 Task: Find connections with filter location Rosny-sous-Bois with filter topic #blockchainwith filter profile language German with filter current company IIFL (India Infoline Group) with filter school Sandip Institute of Technology, & Research Centre with filter industry Technology, Information and Media with filter service category Administrative with filter keywords title Media Relations Coordinator
Action: Mouse moved to (248, 228)
Screenshot: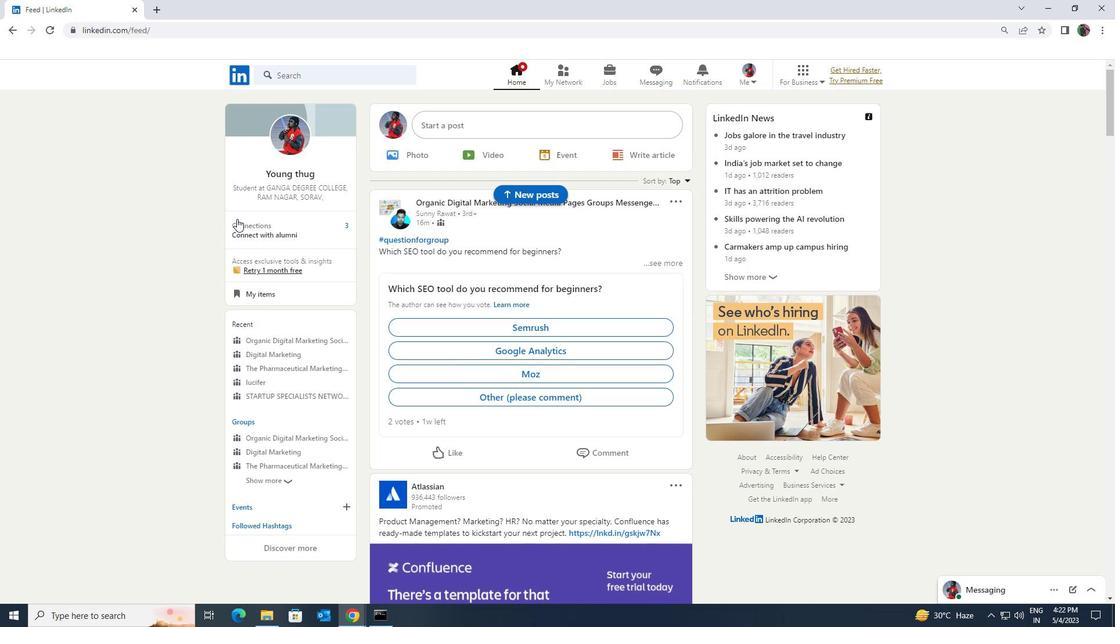 
Action: Mouse pressed left at (248, 228)
Screenshot: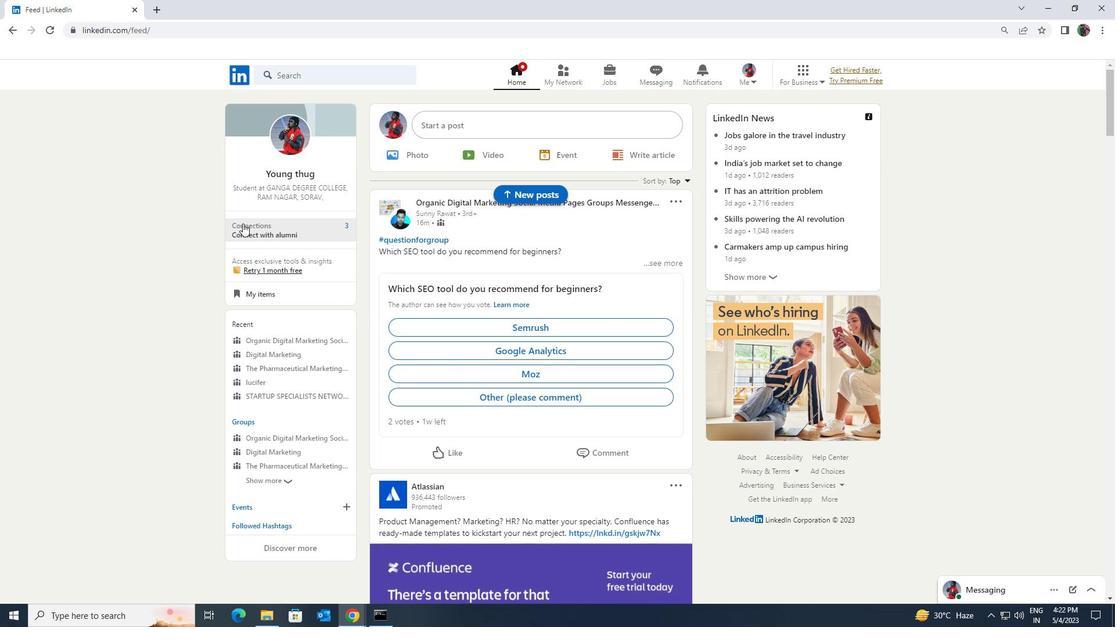 
Action: Mouse moved to (265, 133)
Screenshot: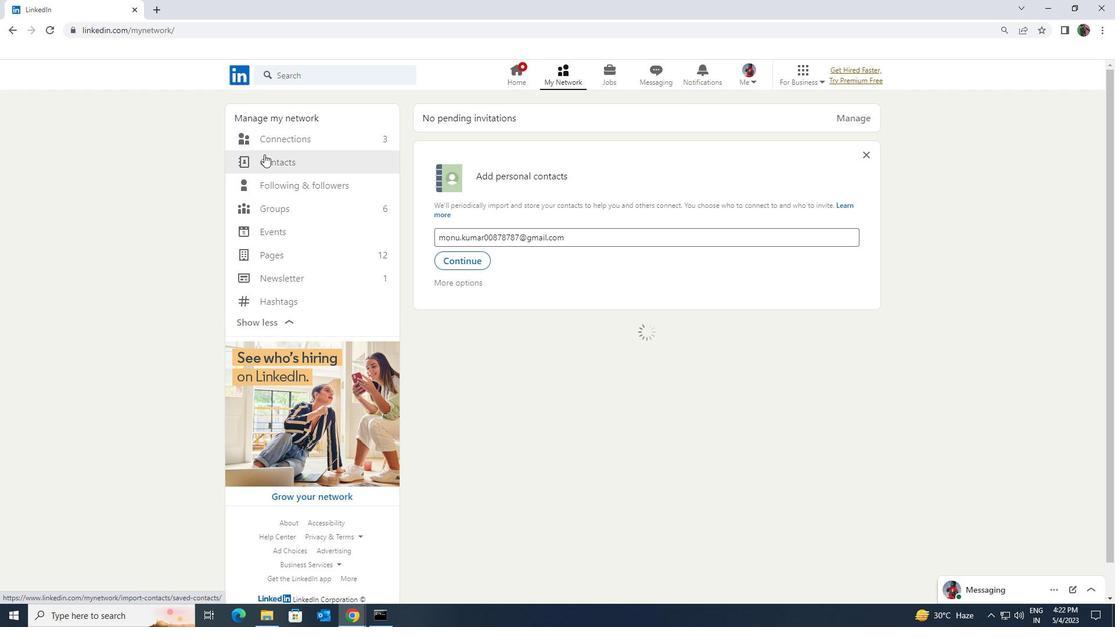 
Action: Mouse pressed left at (265, 133)
Screenshot: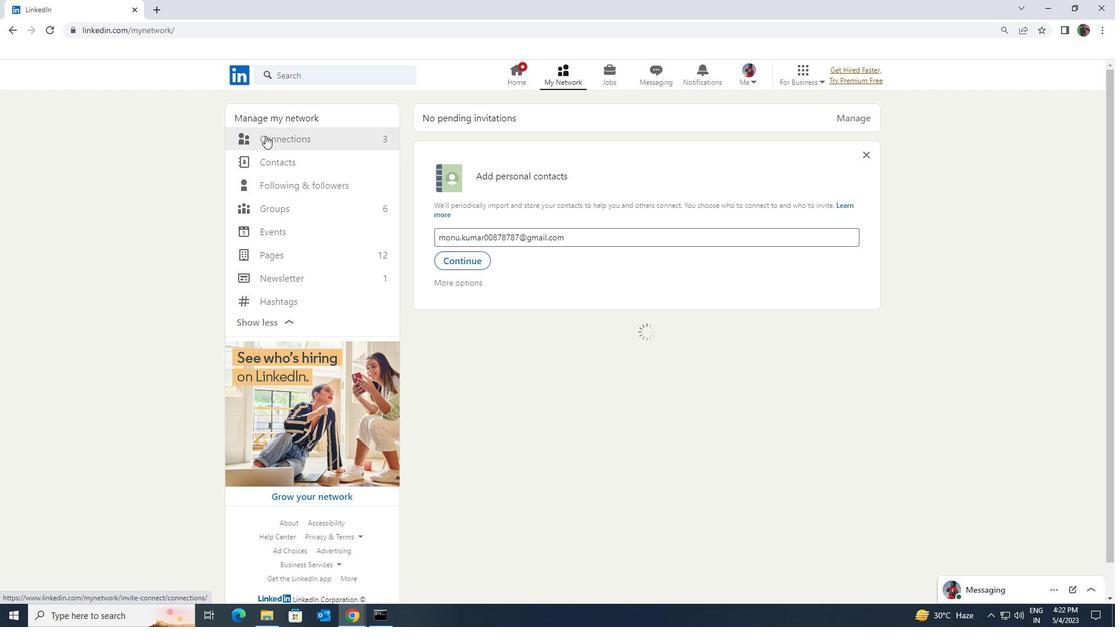 
Action: Mouse moved to (613, 143)
Screenshot: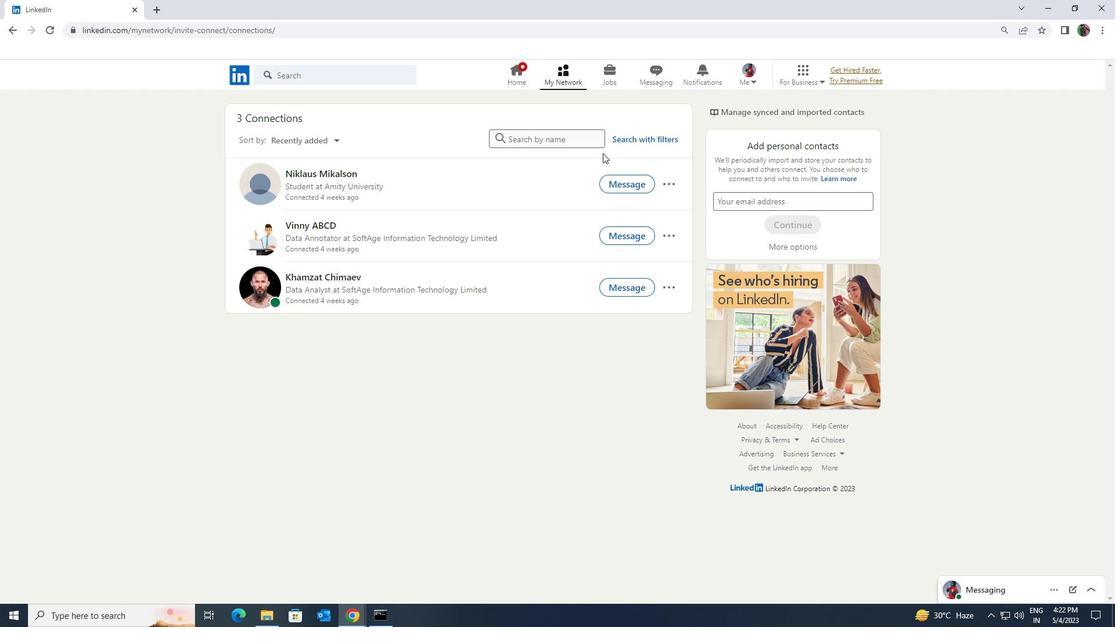 
Action: Mouse pressed left at (613, 143)
Screenshot: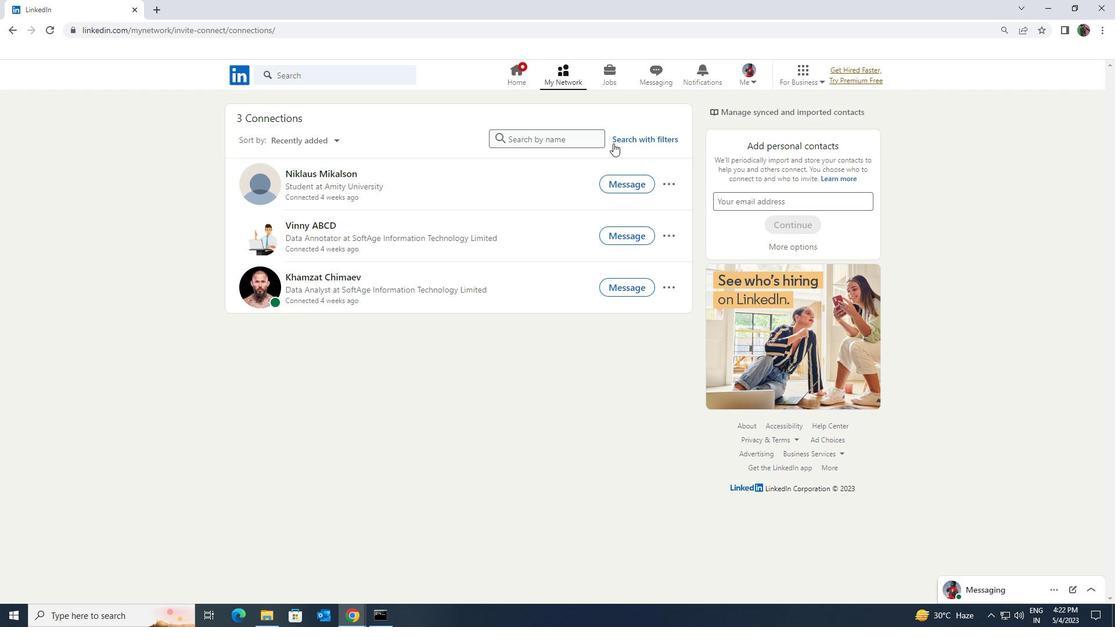 
Action: Mouse moved to (591, 109)
Screenshot: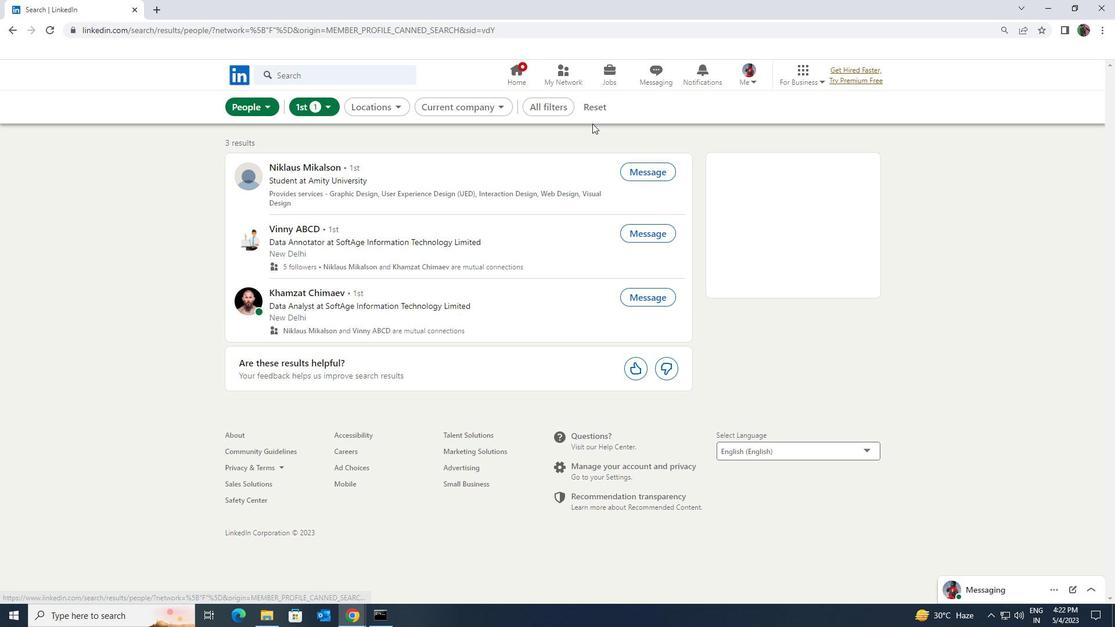 
Action: Mouse pressed left at (591, 109)
Screenshot: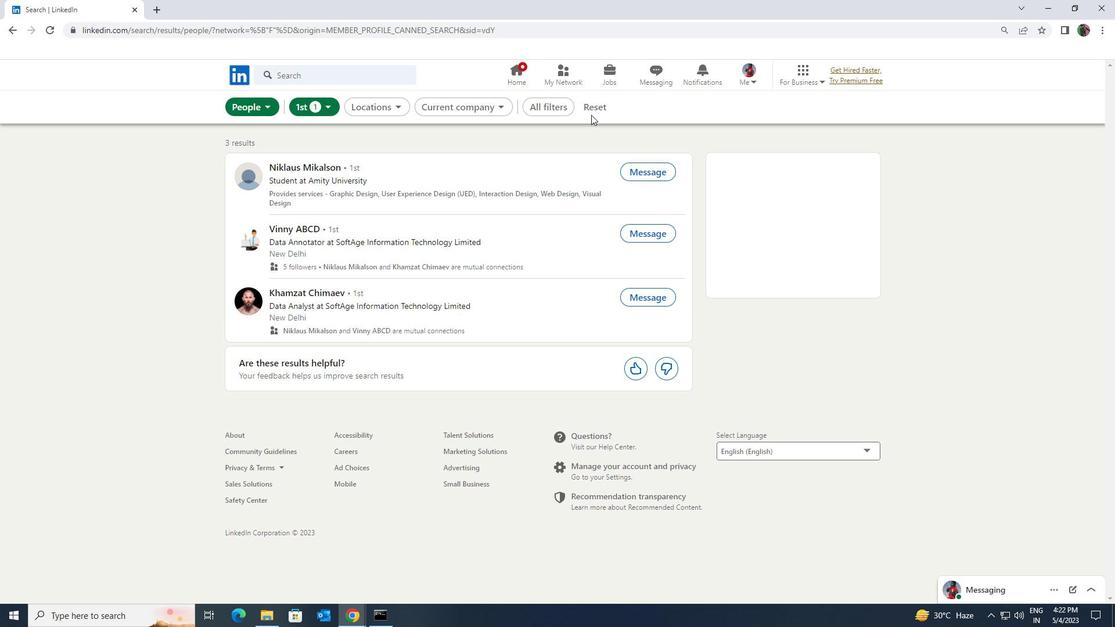 
Action: Mouse moved to (567, 105)
Screenshot: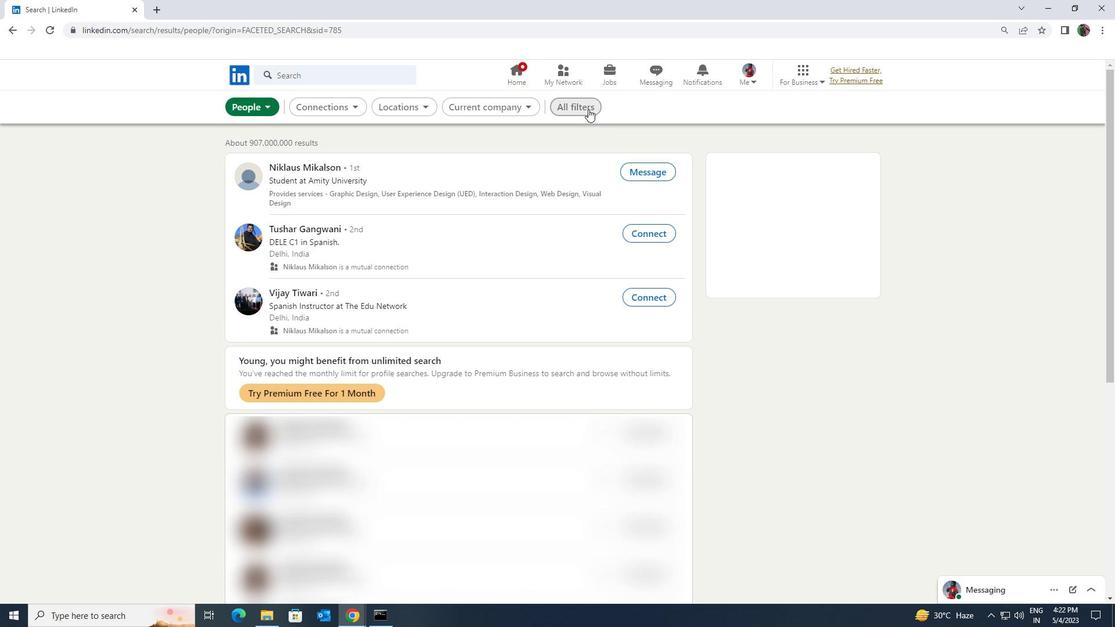 
Action: Mouse pressed left at (567, 105)
Screenshot: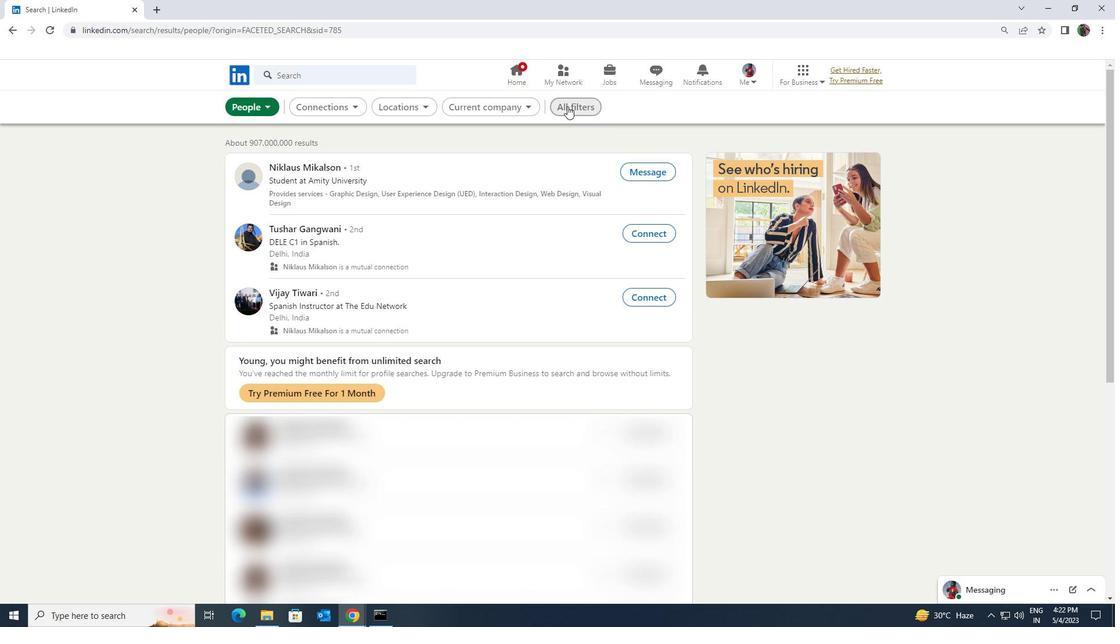 
Action: Mouse moved to (988, 466)
Screenshot: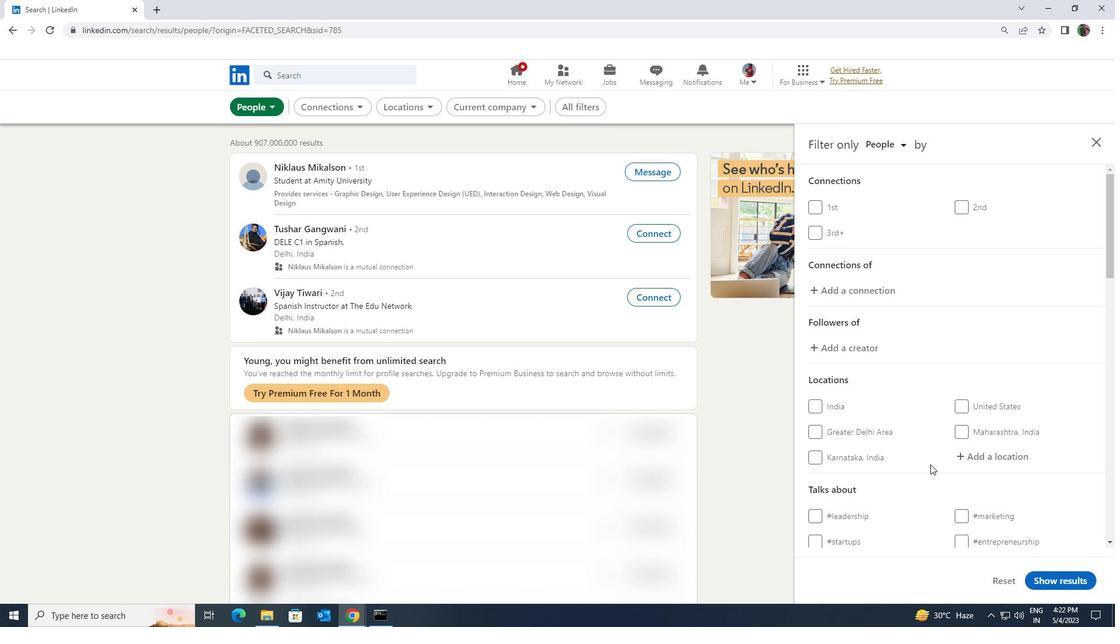 
Action: Mouse pressed left at (988, 466)
Screenshot: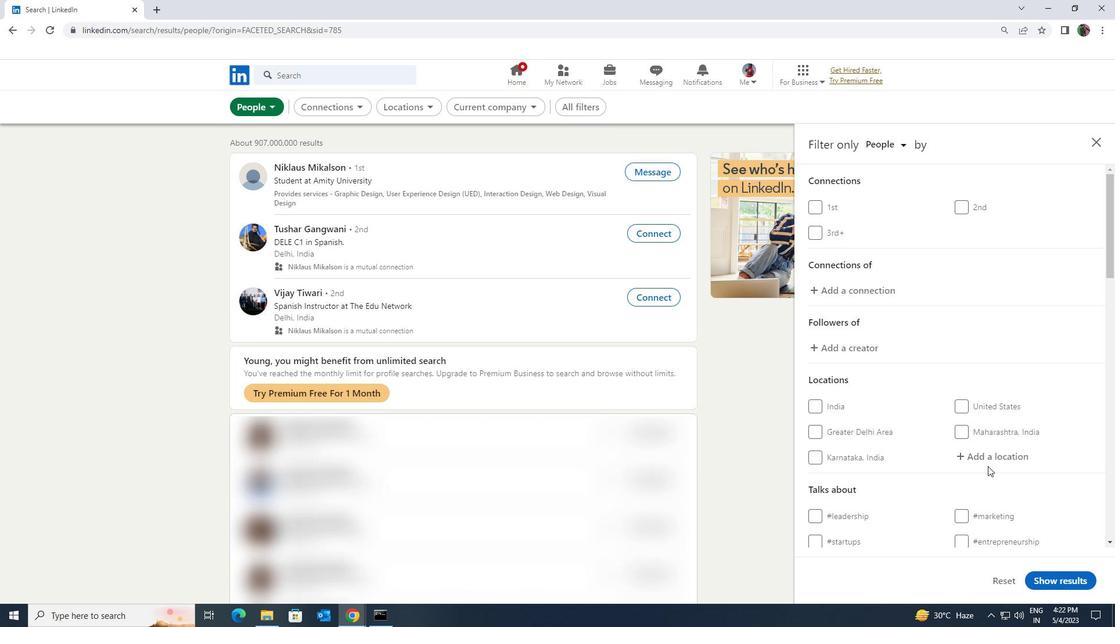 
Action: Mouse moved to (988, 455)
Screenshot: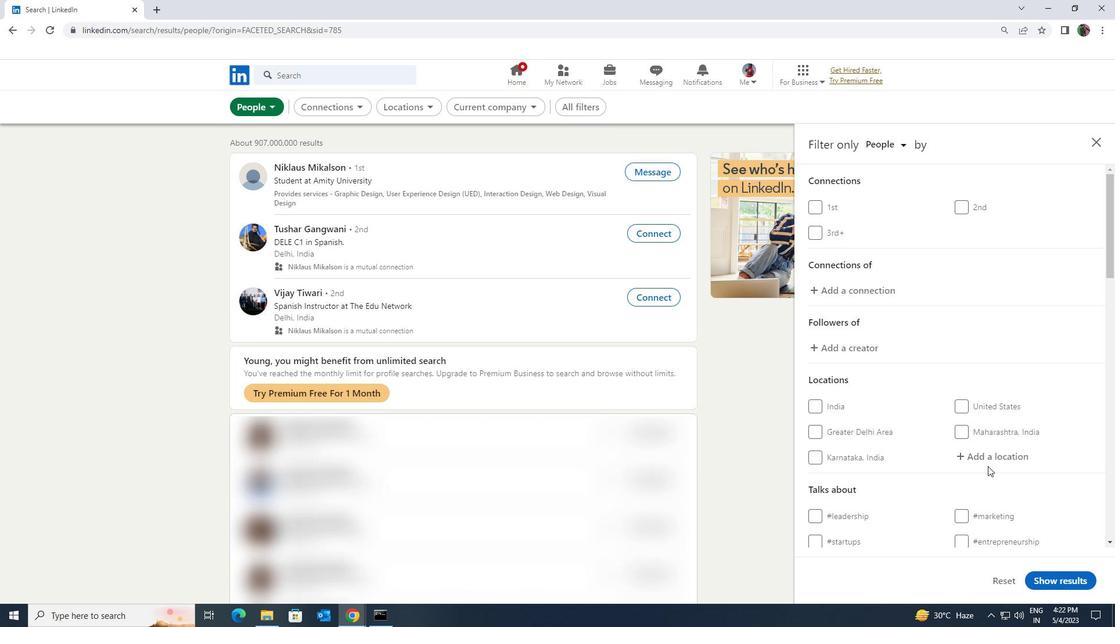 
Action: Mouse pressed left at (988, 455)
Screenshot: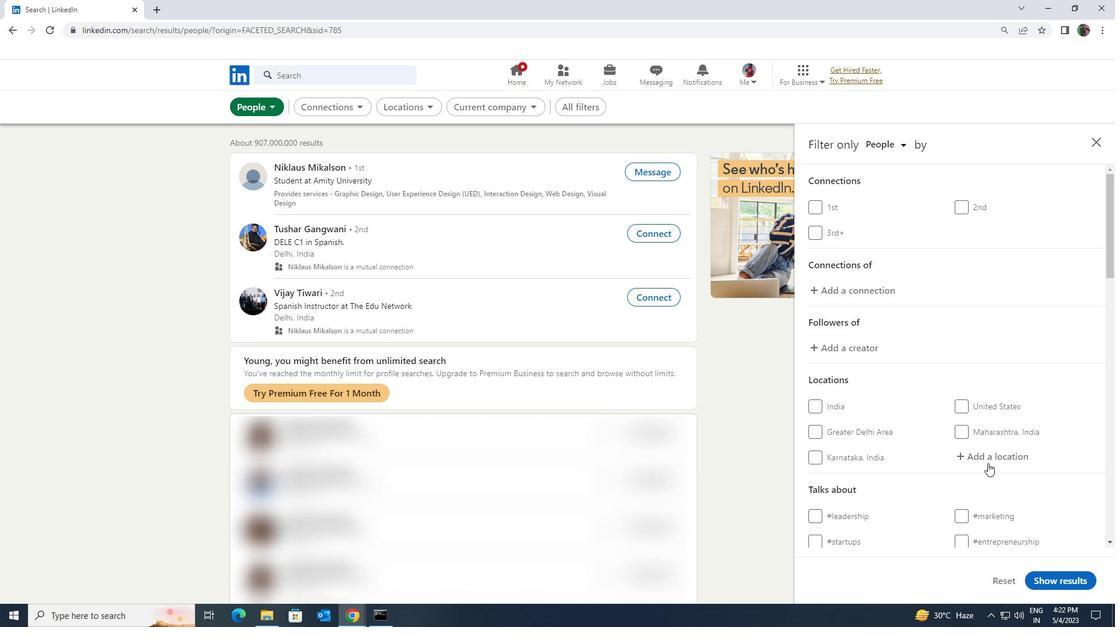 
Action: Key pressed <Key.shift><Key.shift>ROSNY
Screenshot: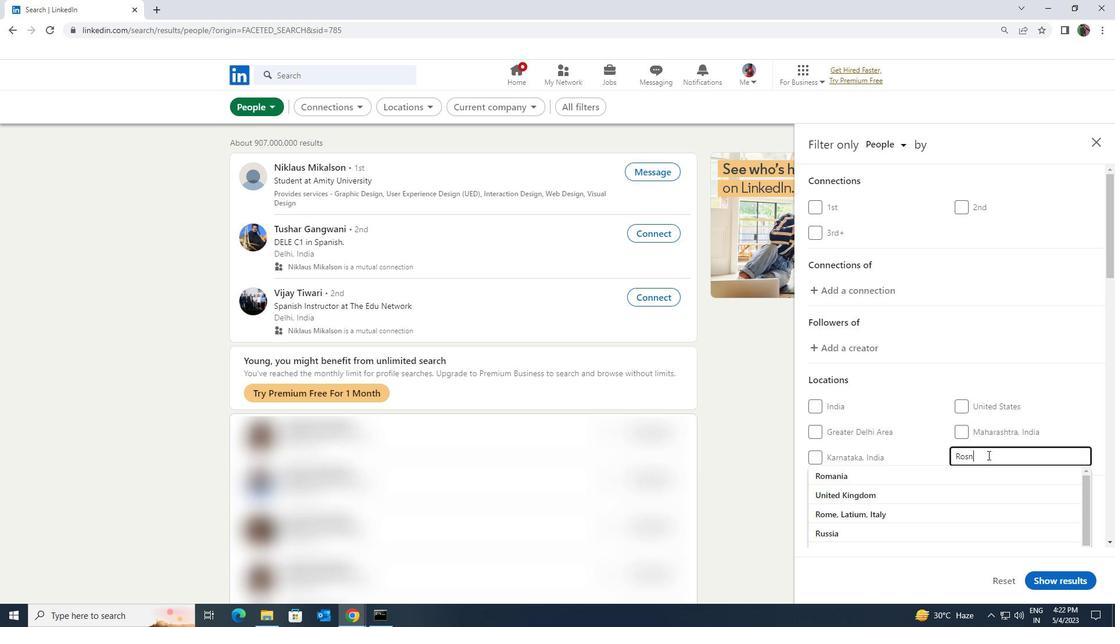 
Action: Mouse moved to (986, 470)
Screenshot: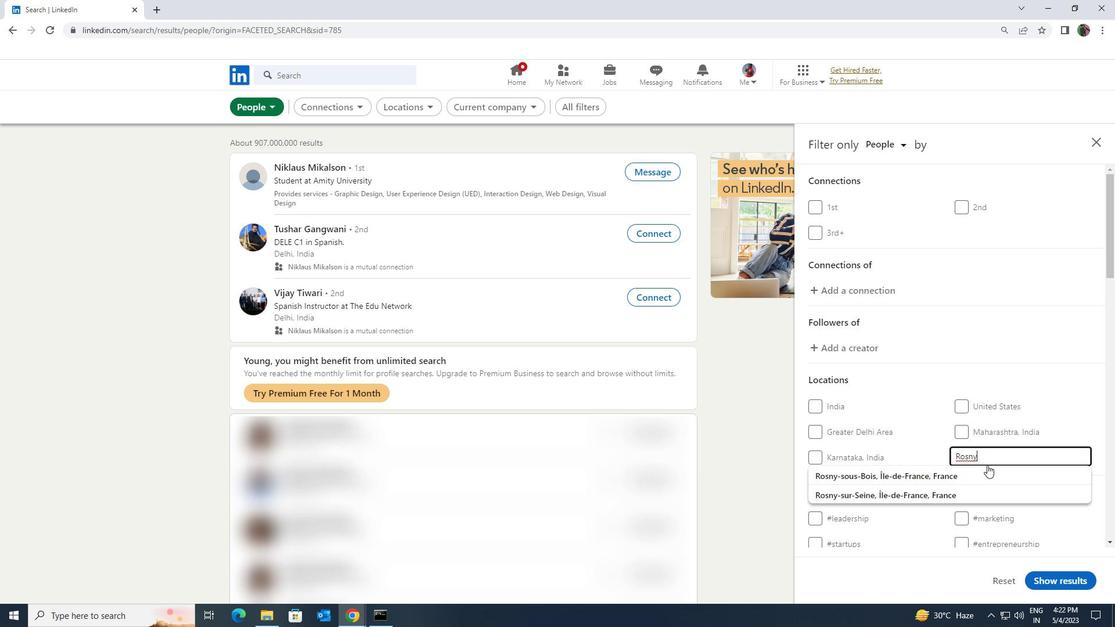 
Action: Mouse pressed left at (986, 470)
Screenshot: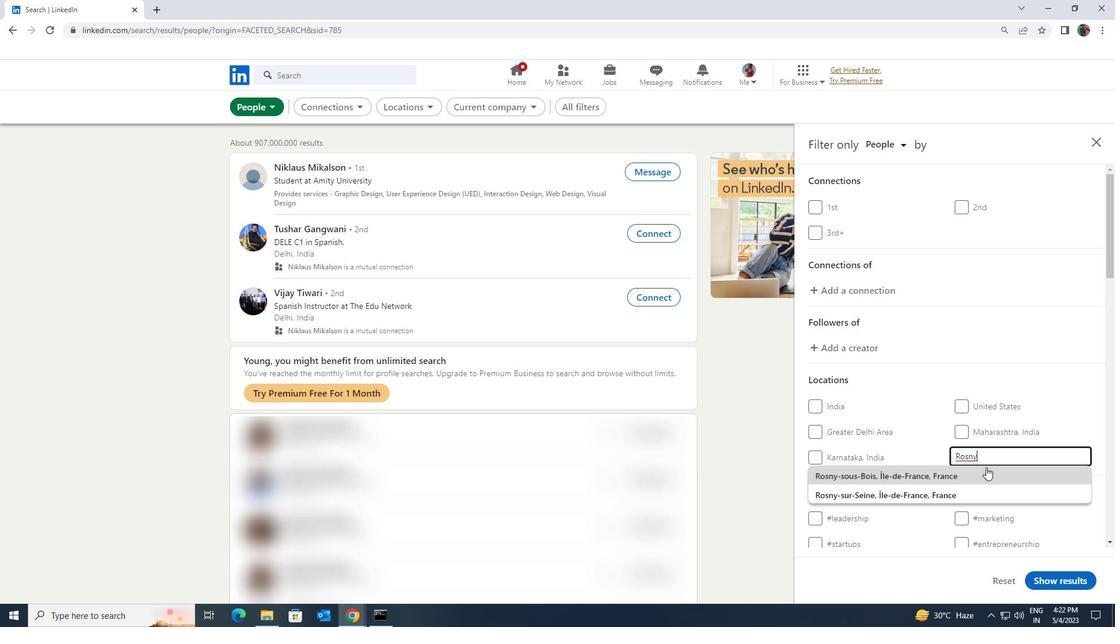 
Action: Mouse scrolled (986, 469) with delta (0, 0)
Screenshot: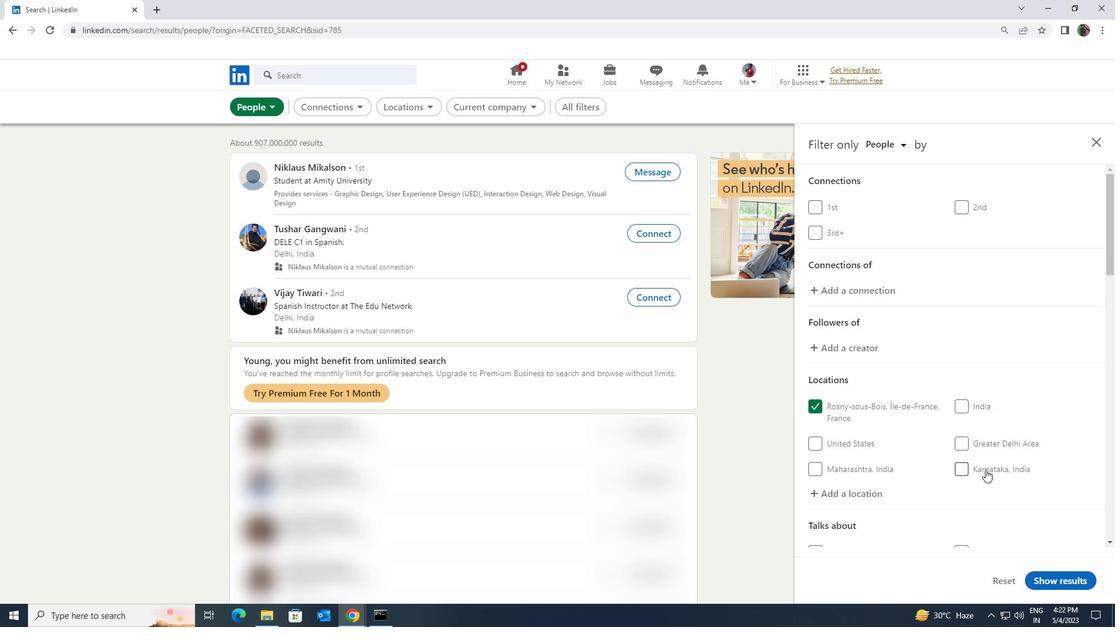 
Action: Mouse scrolled (986, 469) with delta (0, 0)
Screenshot: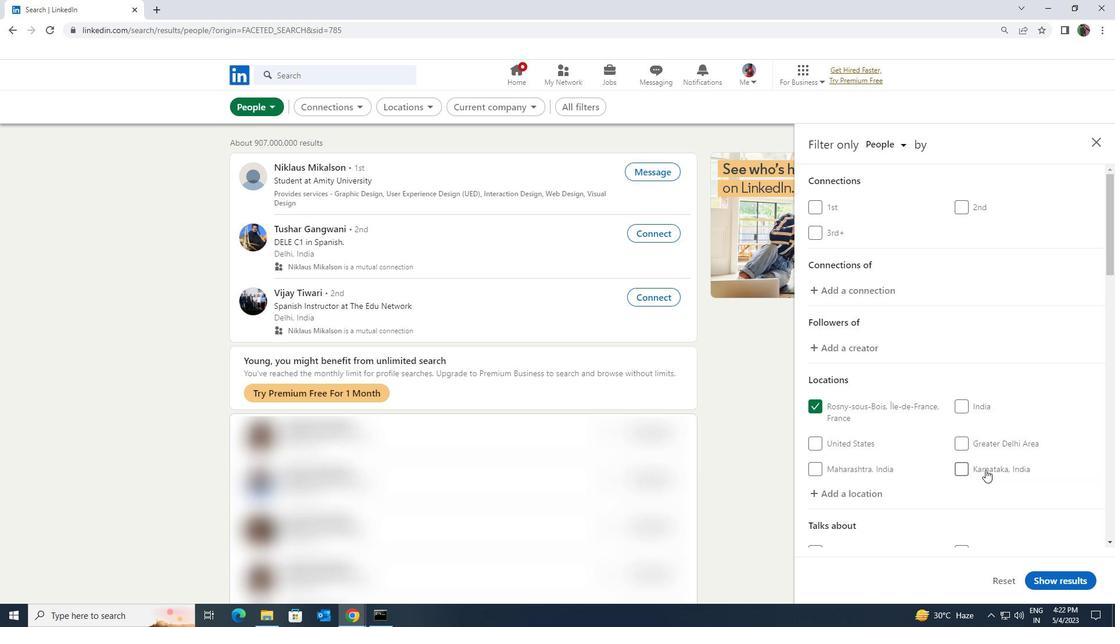 
Action: Mouse scrolled (986, 469) with delta (0, 0)
Screenshot: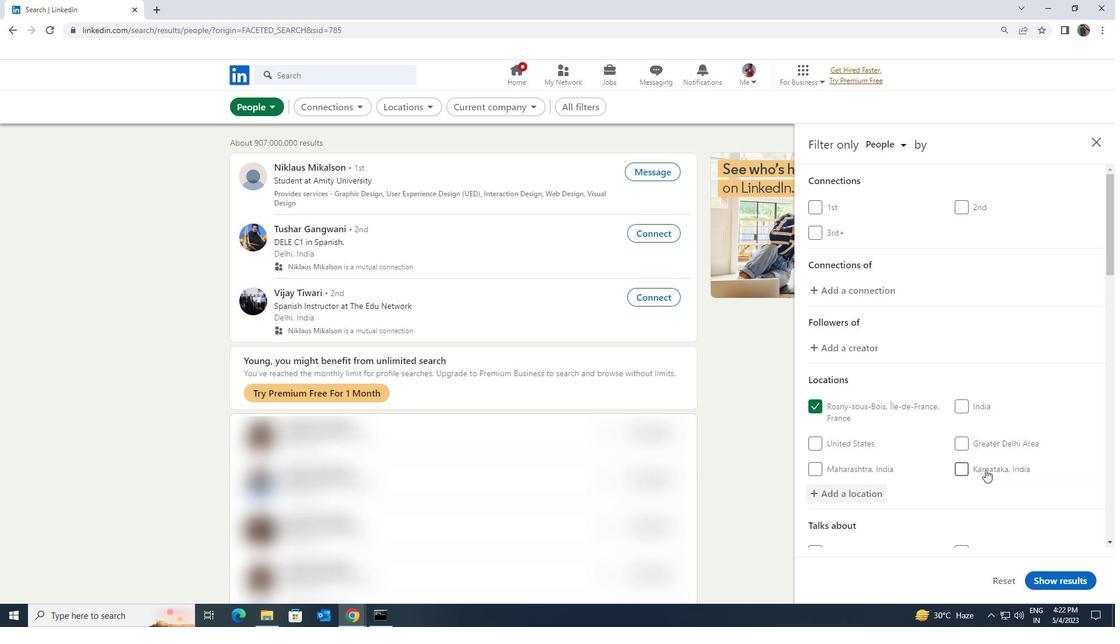
Action: Mouse moved to (982, 433)
Screenshot: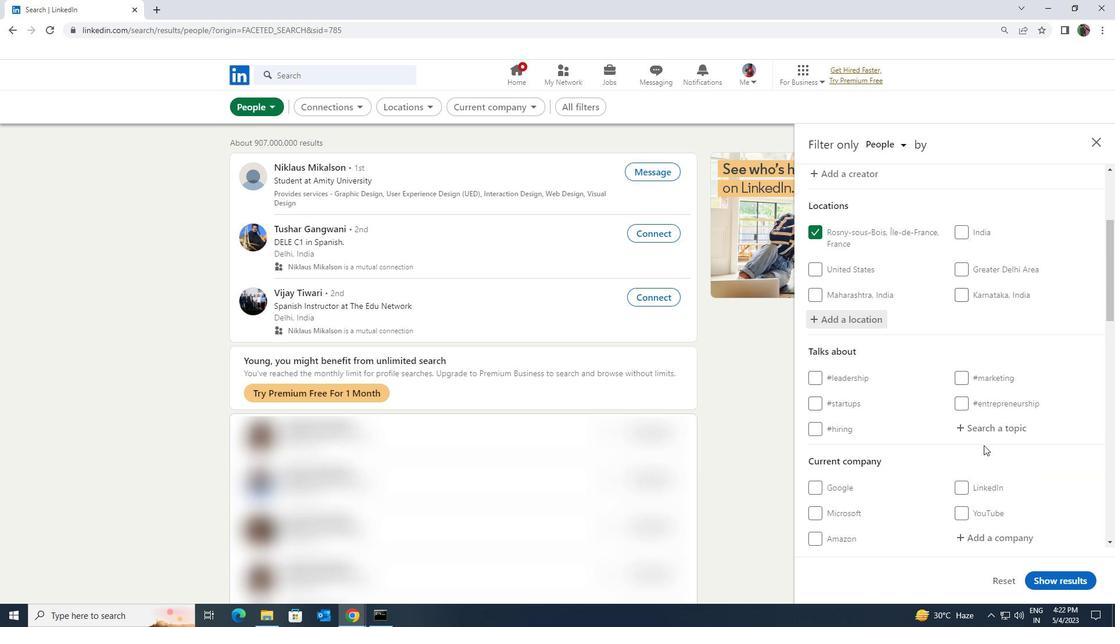 
Action: Mouse pressed left at (982, 433)
Screenshot: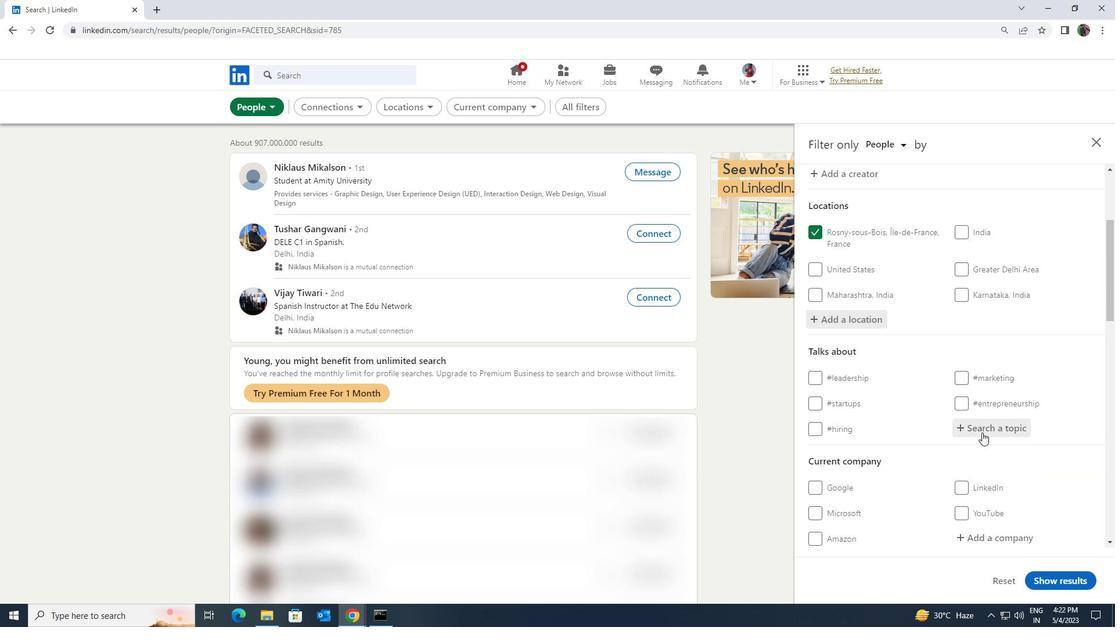 
Action: Key pressed <Key.shift><Key.shift><Key.shift><Key.shift><Key.shift><Key.shift><Key.shift><Key.shift>BLOCKCHAI
Screenshot: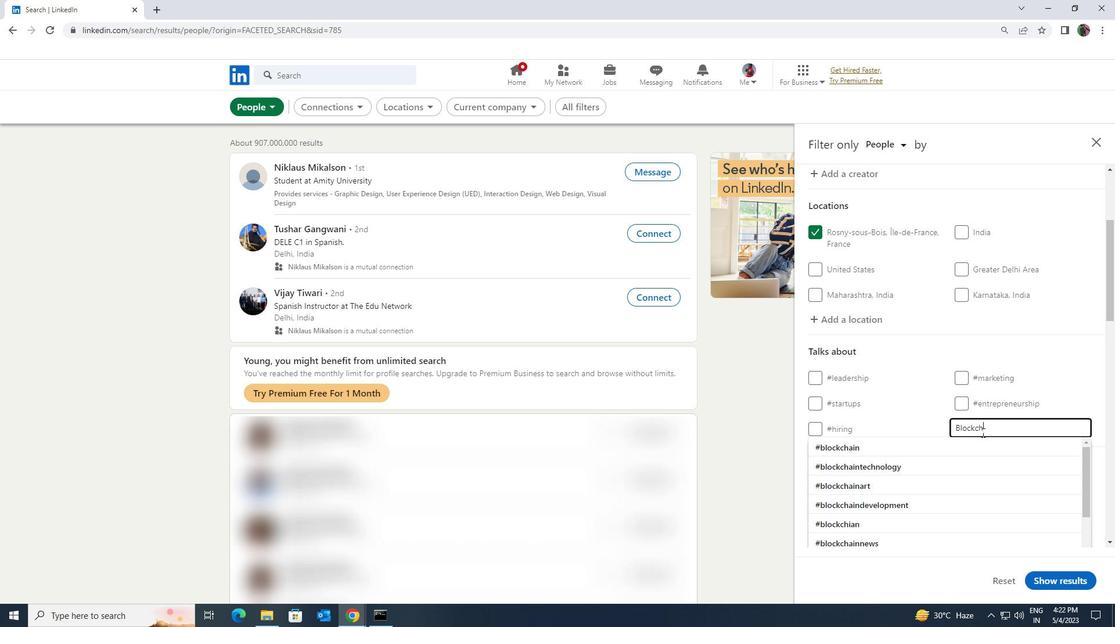 
Action: Mouse moved to (975, 439)
Screenshot: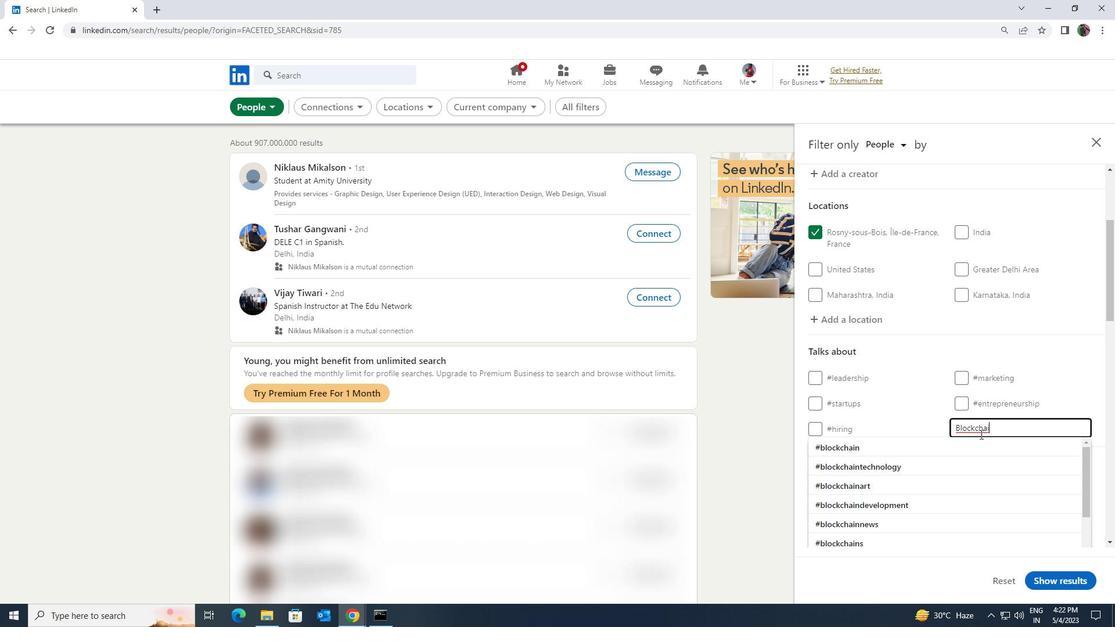 
Action: Mouse pressed left at (975, 439)
Screenshot: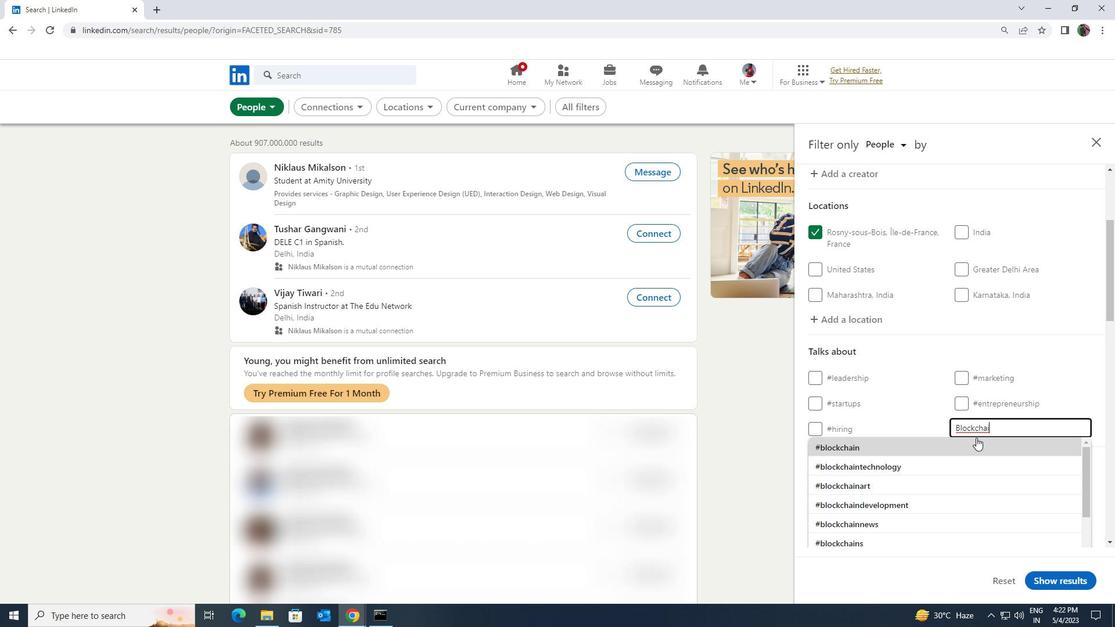 
Action: Mouse scrolled (975, 438) with delta (0, 0)
Screenshot: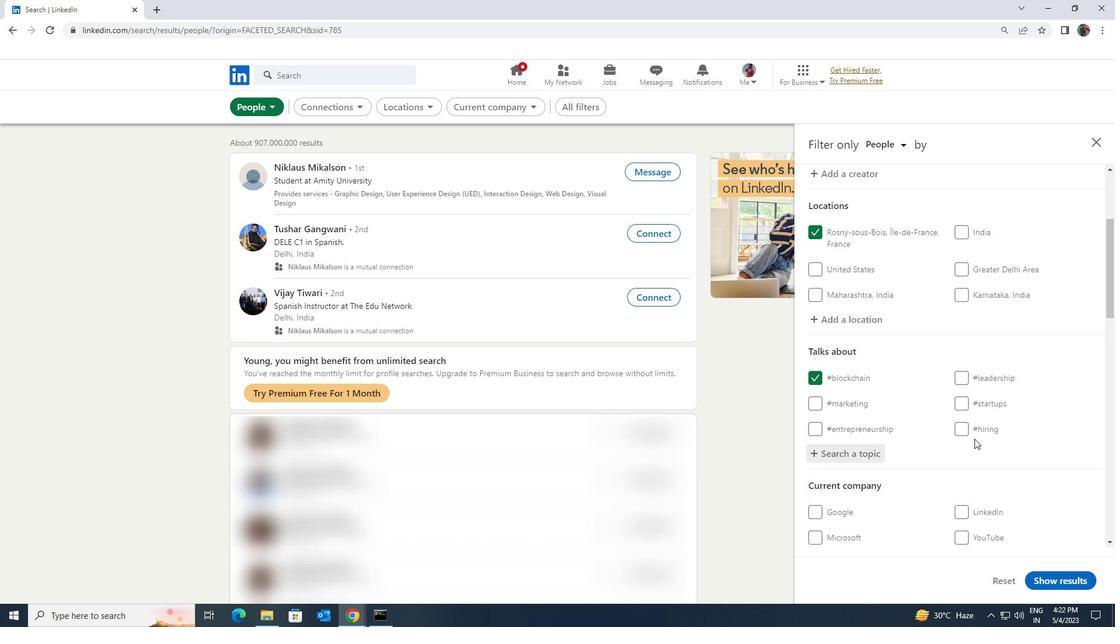 
Action: Mouse scrolled (975, 438) with delta (0, 0)
Screenshot: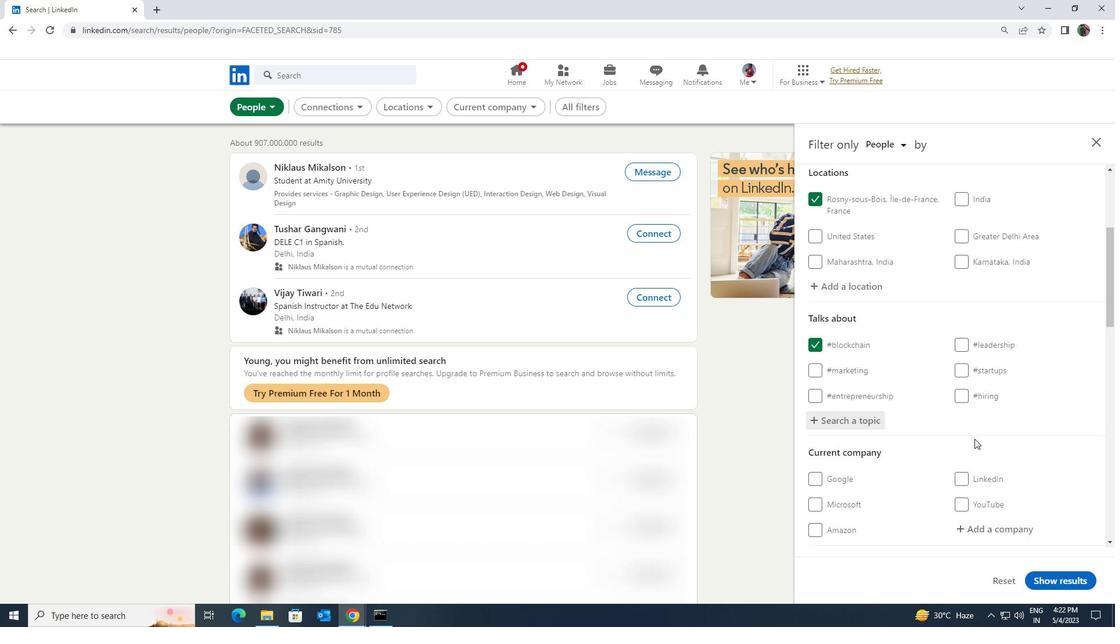 
Action: Mouse scrolled (975, 438) with delta (0, 0)
Screenshot: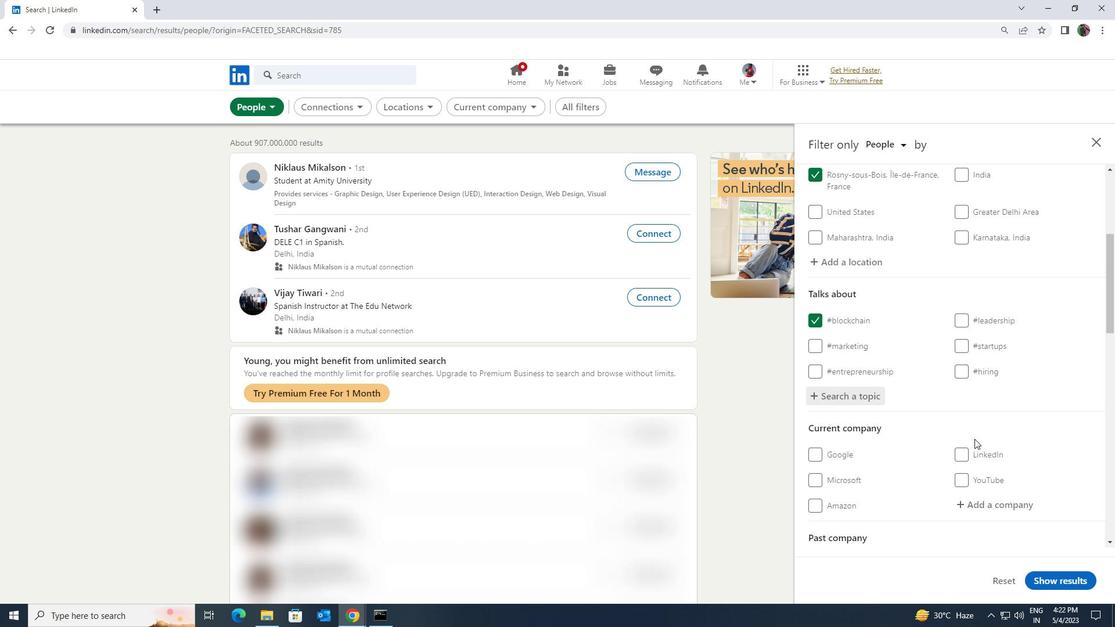 
Action: Mouse moved to (973, 440)
Screenshot: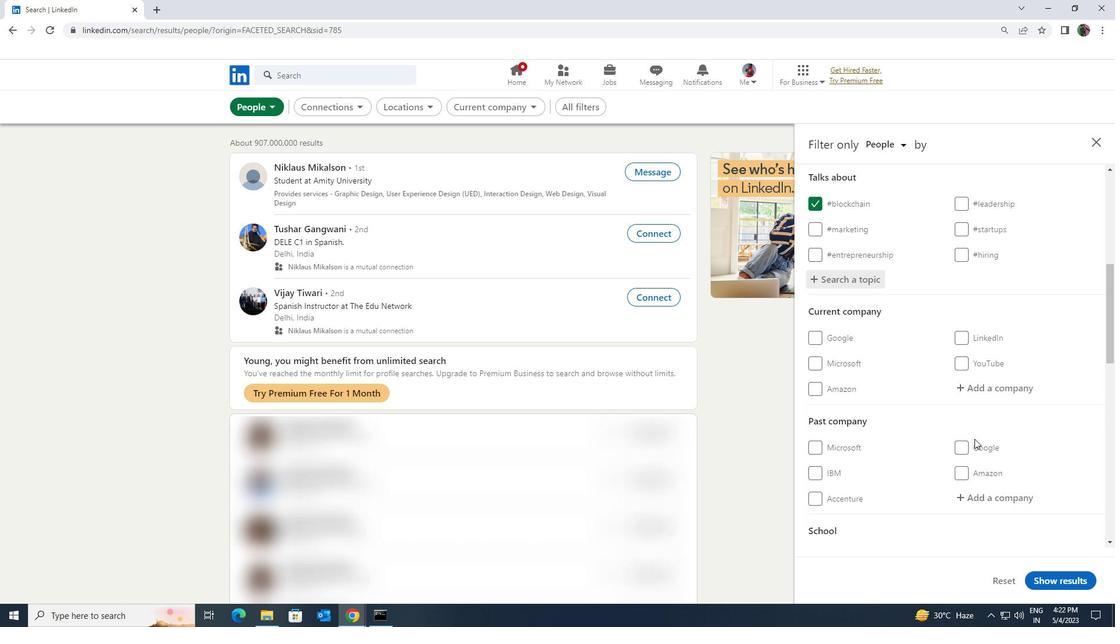 
Action: Mouse scrolled (973, 439) with delta (0, 0)
Screenshot: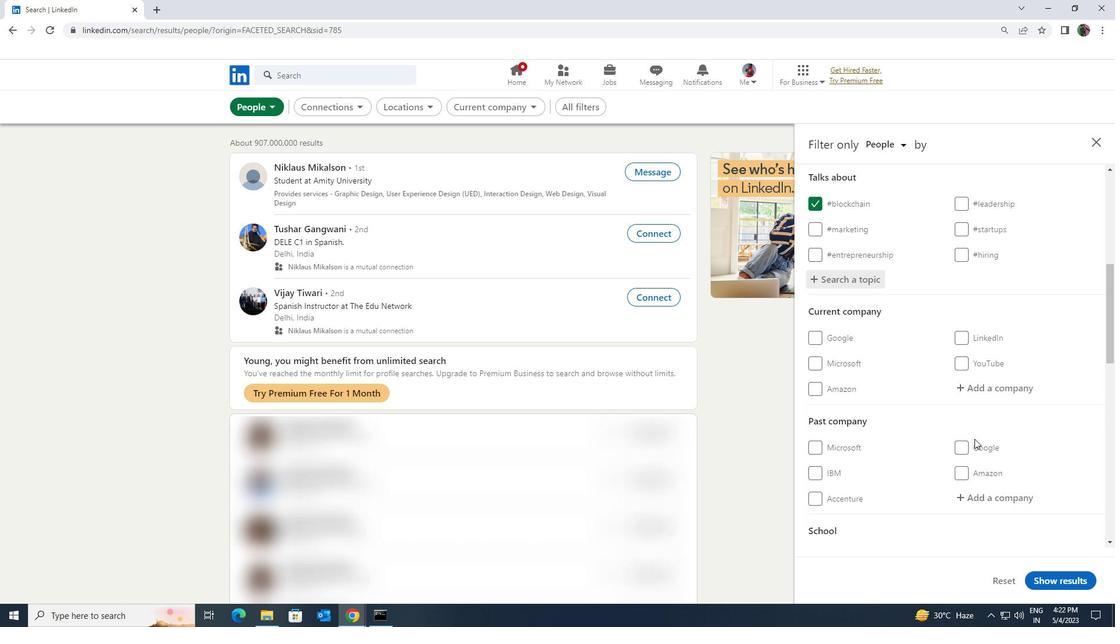 
Action: Mouse scrolled (973, 439) with delta (0, 0)
Screenshot: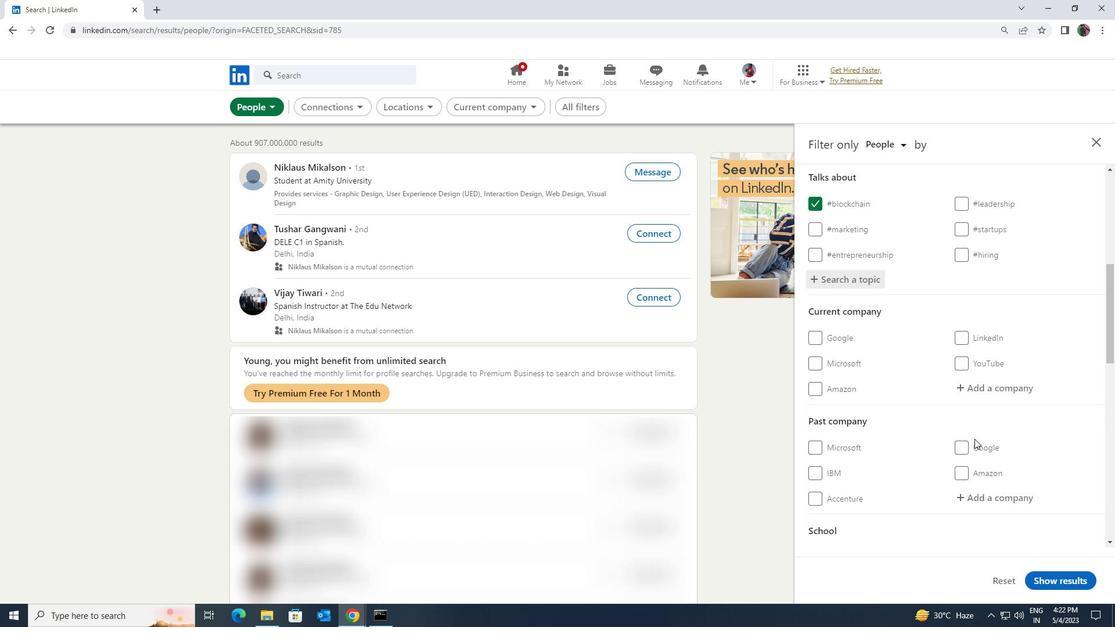 
Action: Mouse scrolled (973, 439) with delta (0, 0)
Screenshot: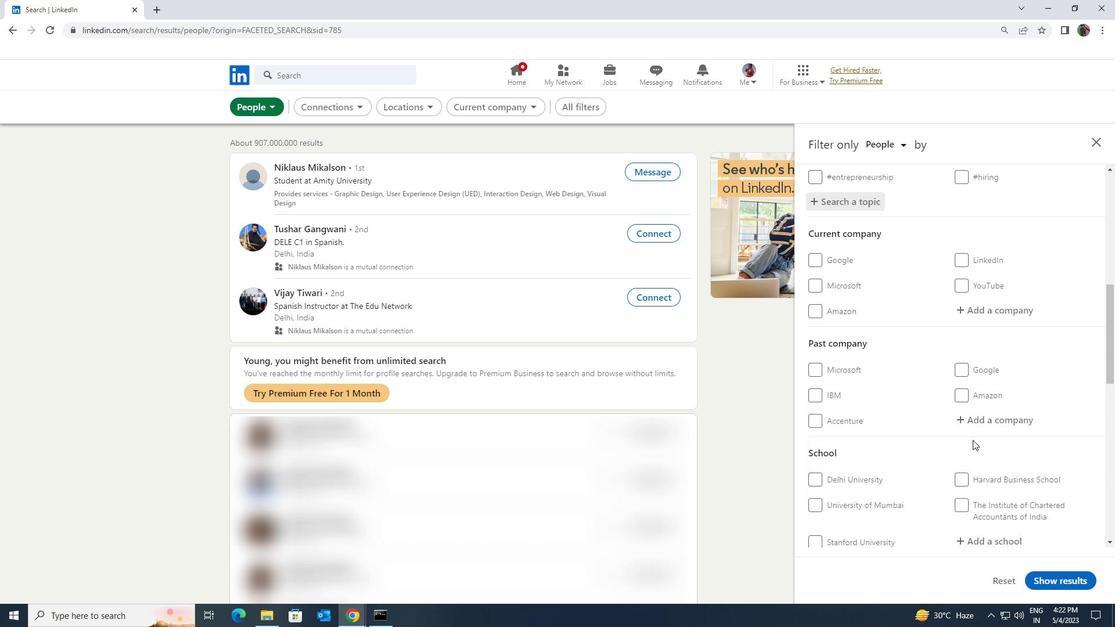 
Action: Mouse scrolled (973, 439) with delta (0, 0)
Screenshot: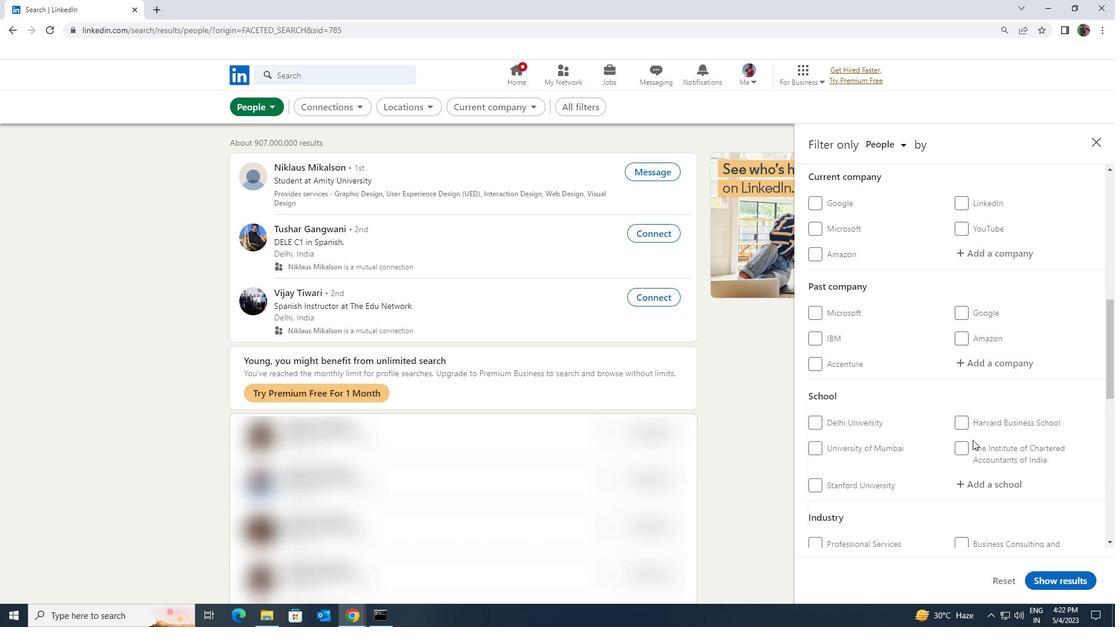 
Action: Mouse scrolled (973, 439) with delta (0, 0)
Screenshot: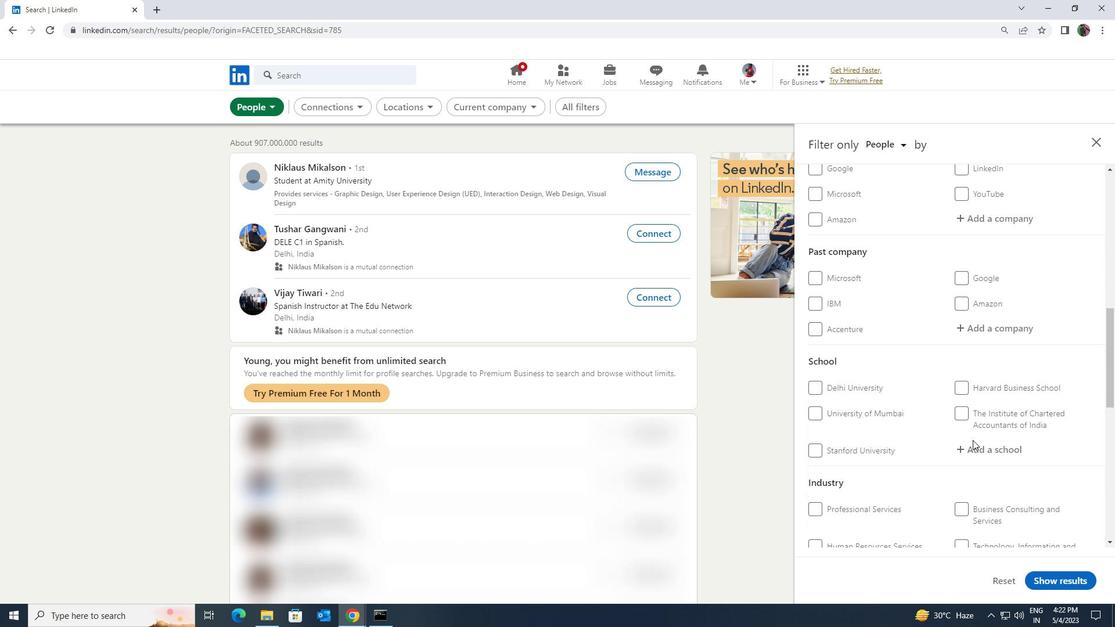 
Action: Mouse scrolled (973, 439) with delta (0, 0)
Screenshot: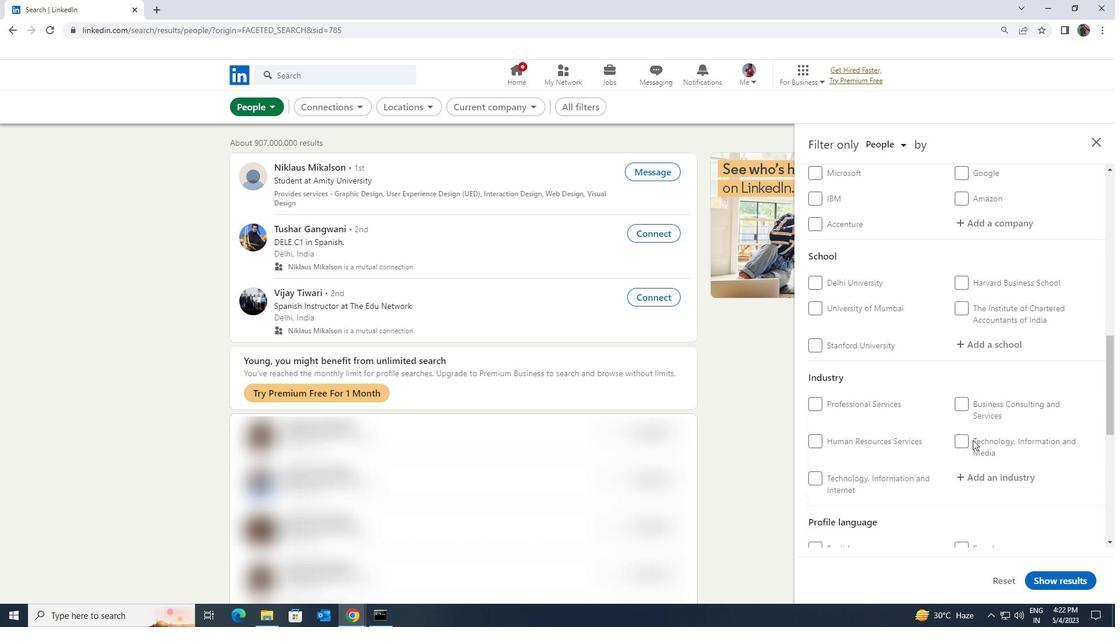 
Action: Mouse moved to (831, 522)
Screenshot: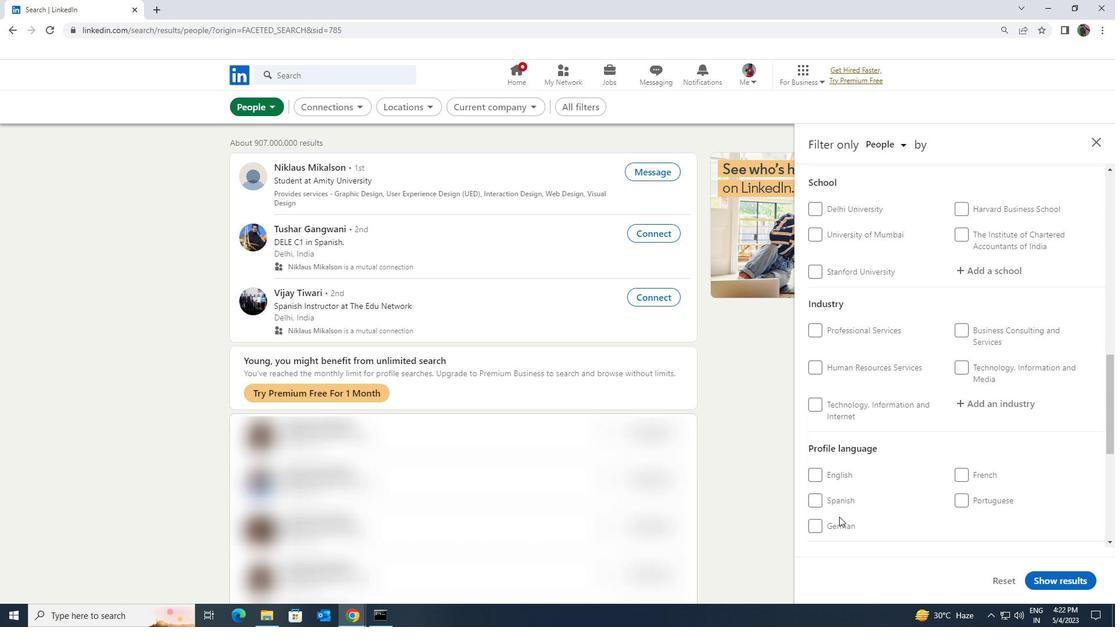 
Action: Mouse pressed left at (831, 522)
Screenshot: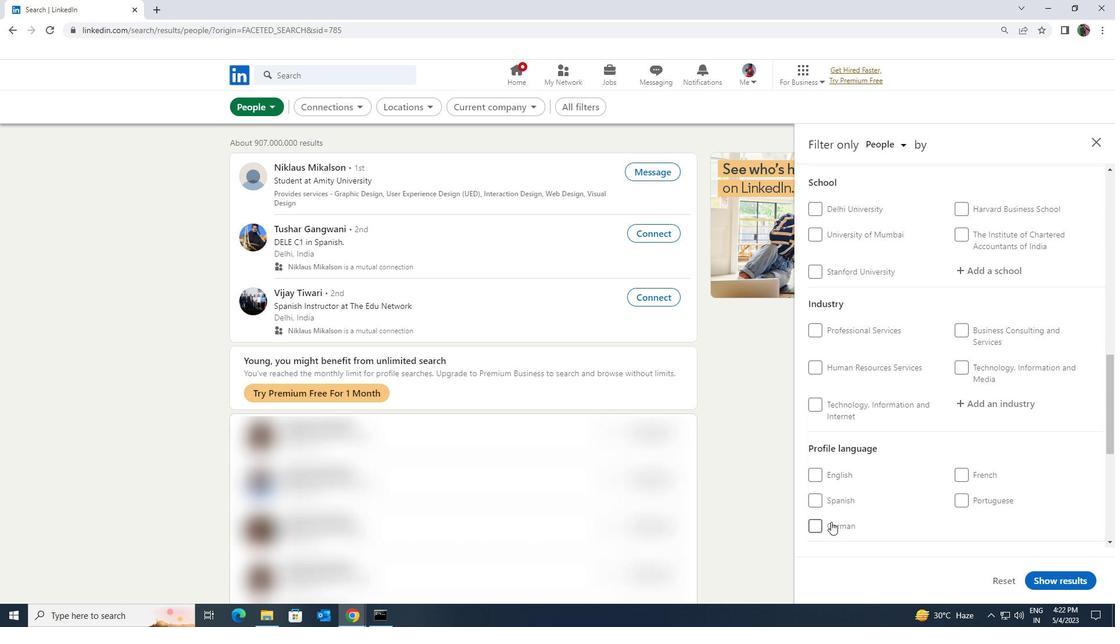 
Action: Mouse moved to (915, 486)
Screenshot: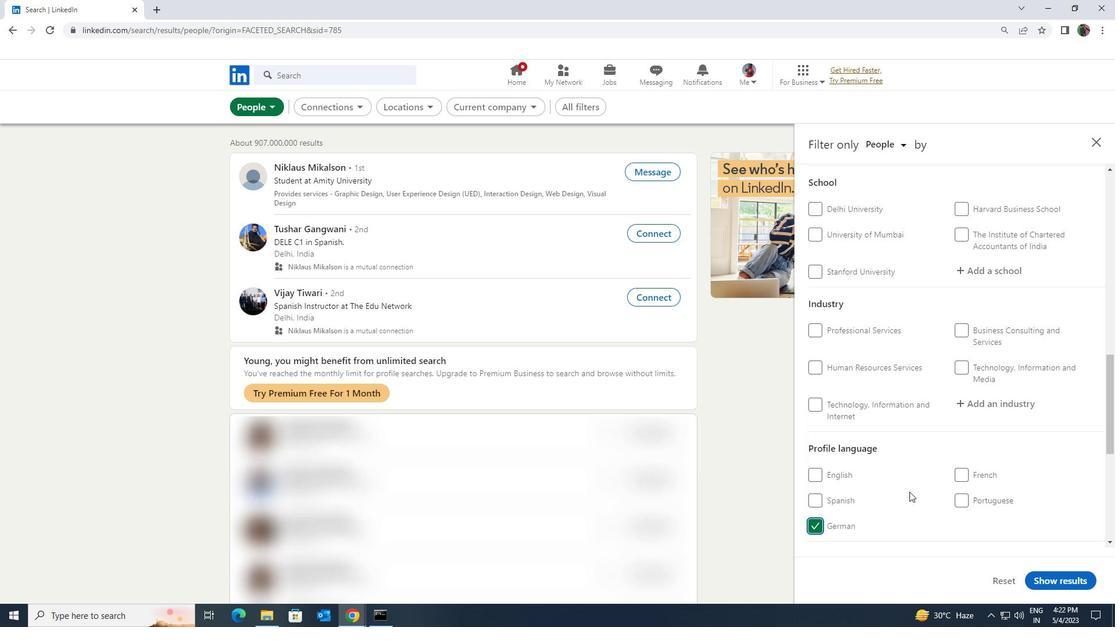 
Action: Mouse scrolled (915, 487) with delta (0, 0)
Screenshot: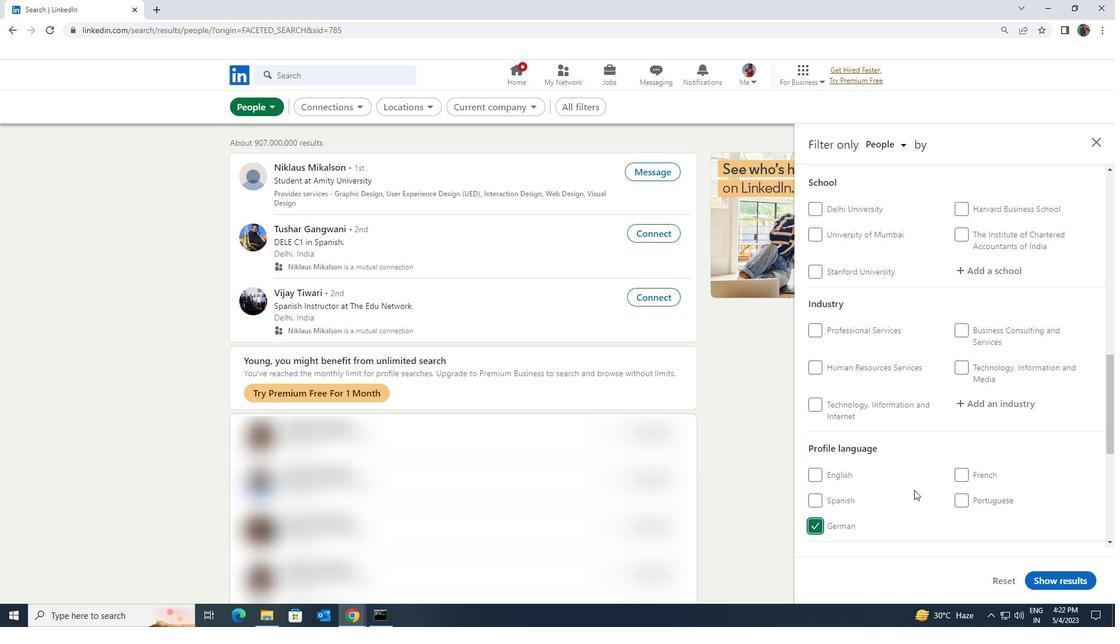 
Action: Mouse scrolled (915, 487) with delta (0, 0)
Screenshot: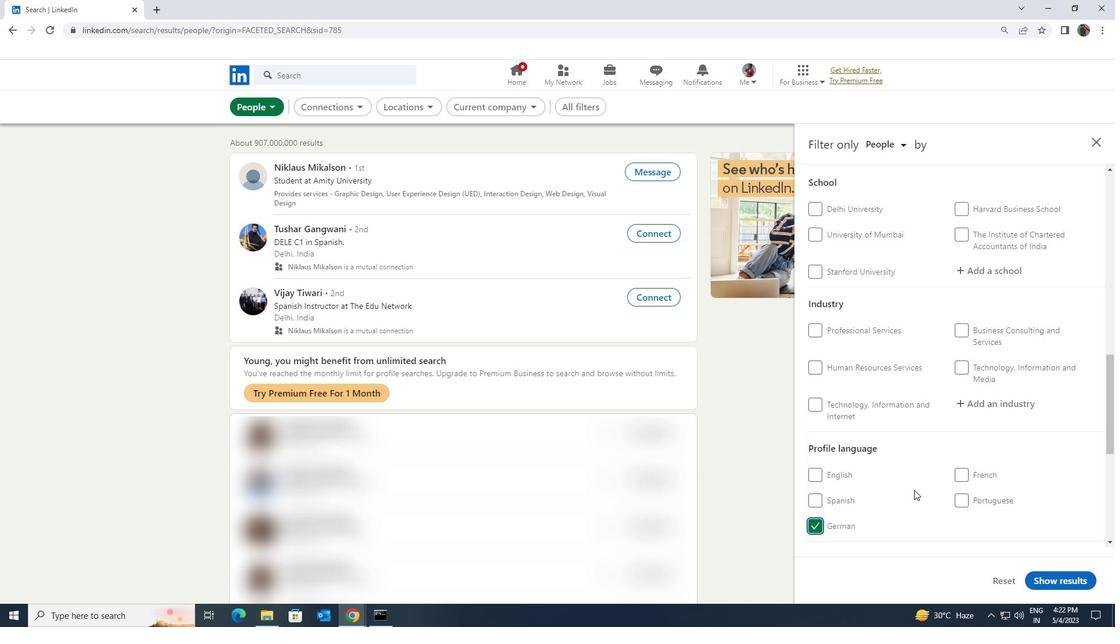 
Action: Mouse scrolled (915, 487) with delta (0, 0)
Screenshot: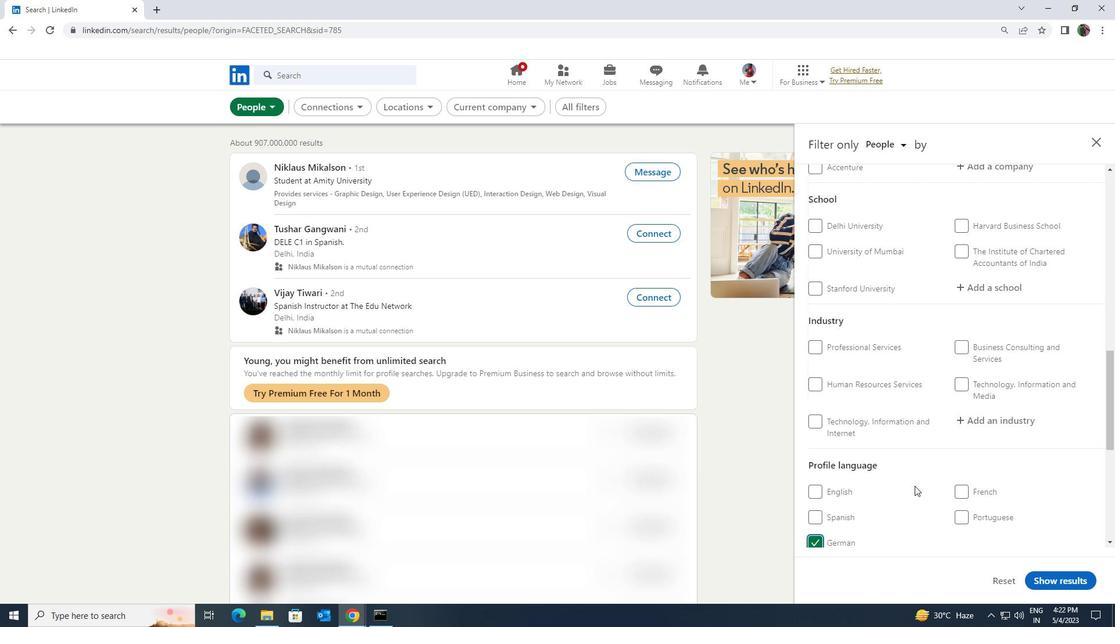 
Action: Mouse scrolled (915, 487) with delta (0, 0)
Screenshot: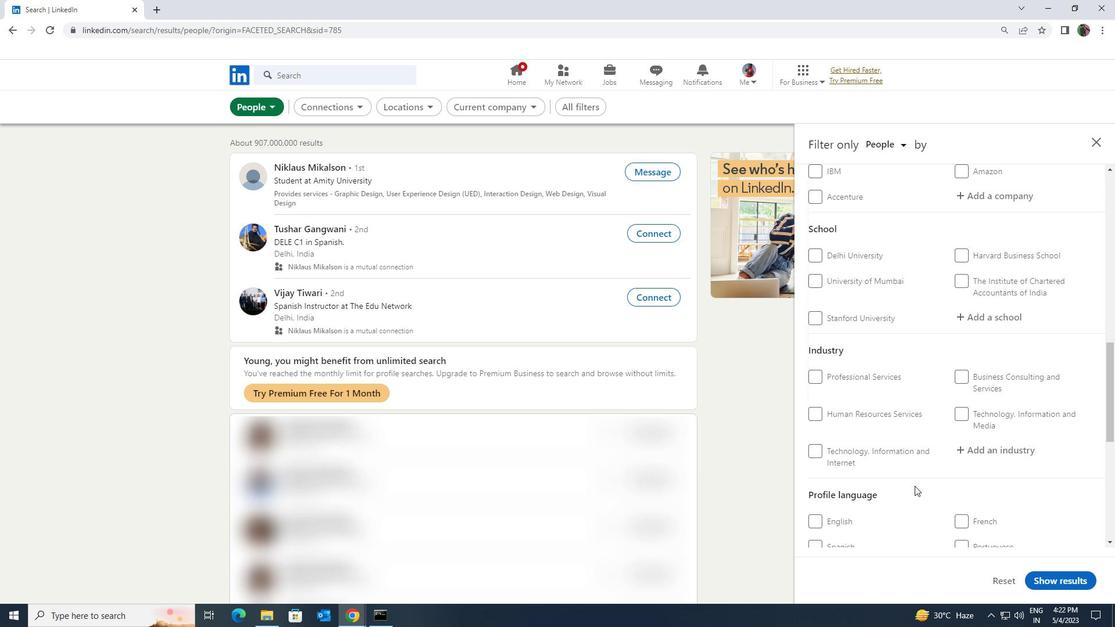 
Action: Mouse scrolled (915, 487) with delta (0, 0)
Screenshot: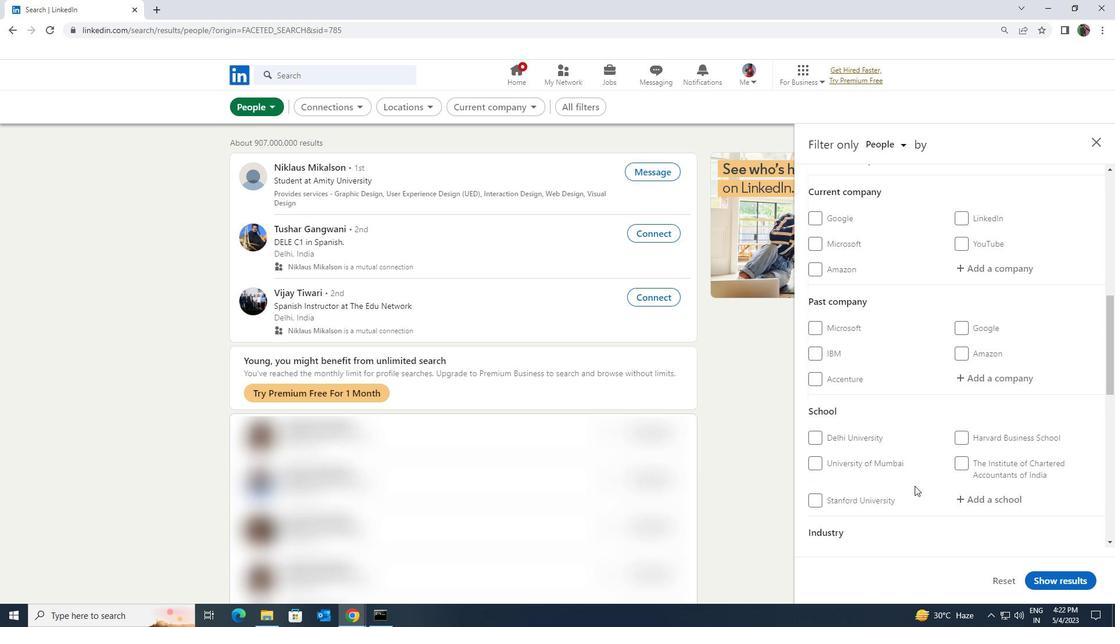 
Action: Mouse scrolled (915, 487) with delta (0, 0)
Screenshot: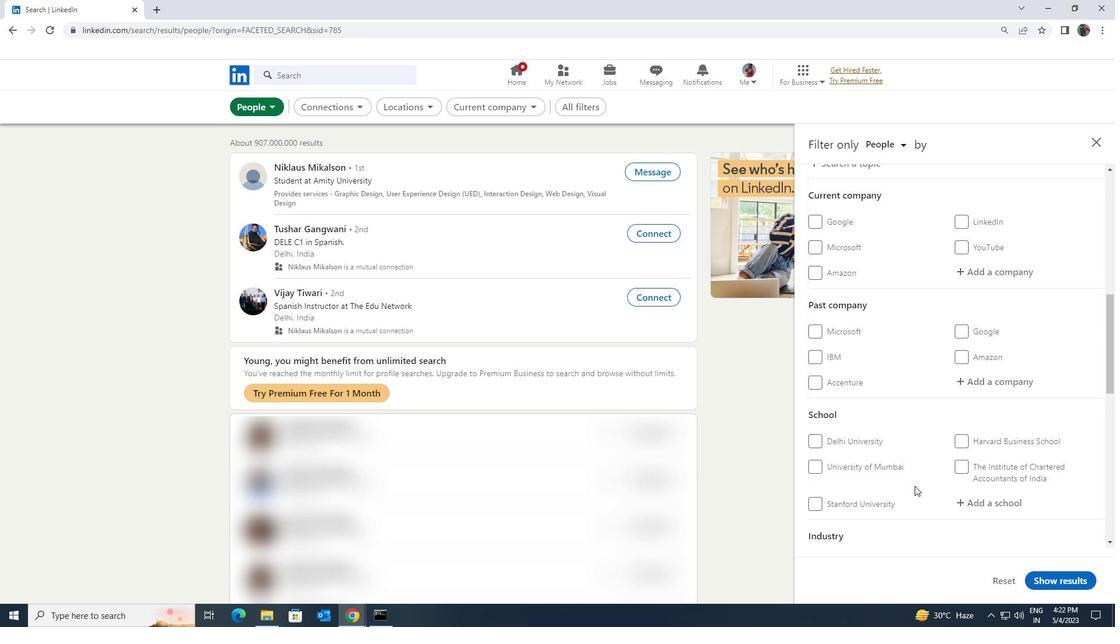 
Action: Mouse scrolled (915, 487) with delta (0, 0)
Screenshot: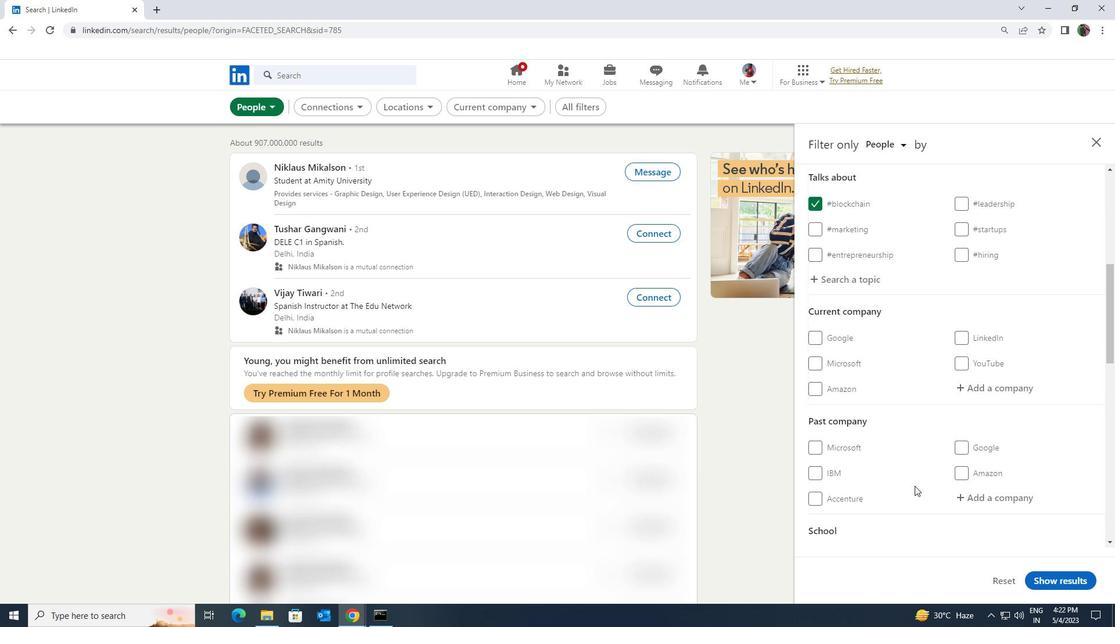
Action: Mouse moved to (968, 444)
Screenshot: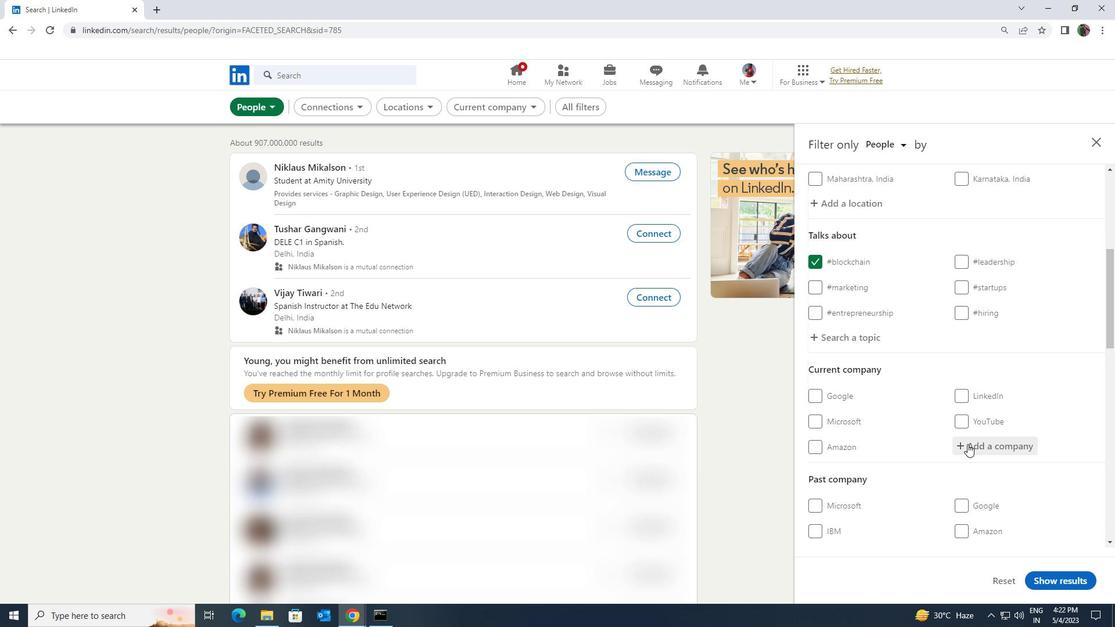 
Action: Mouse pressed left at (968, 444)
Screenshot: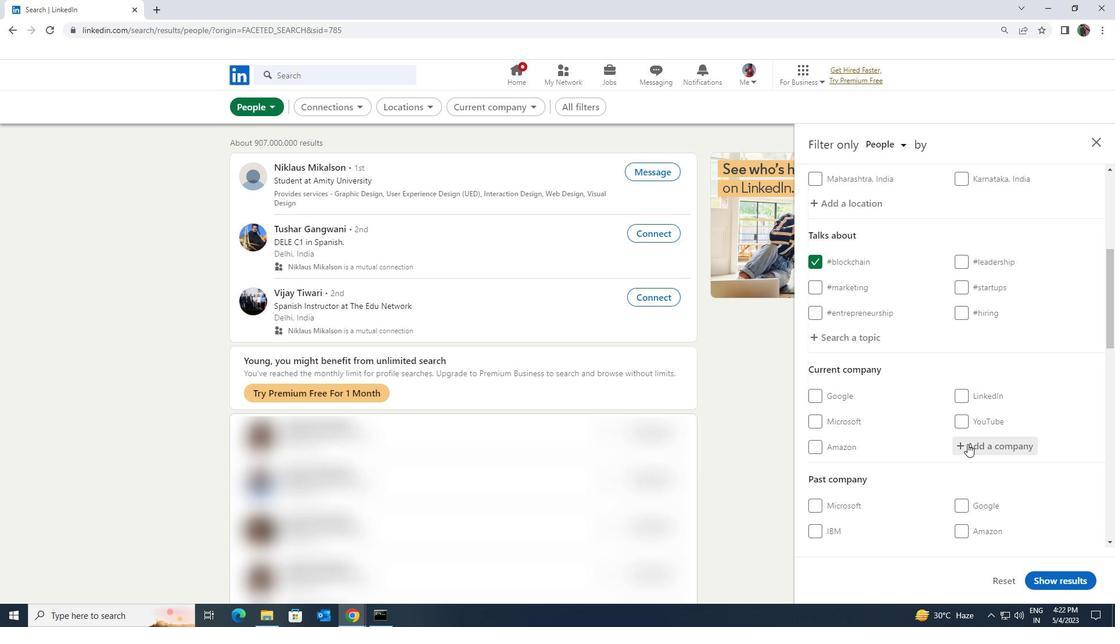 
Action: Key pressed <Key.shift>IIFL<Key.space>
Screenshot: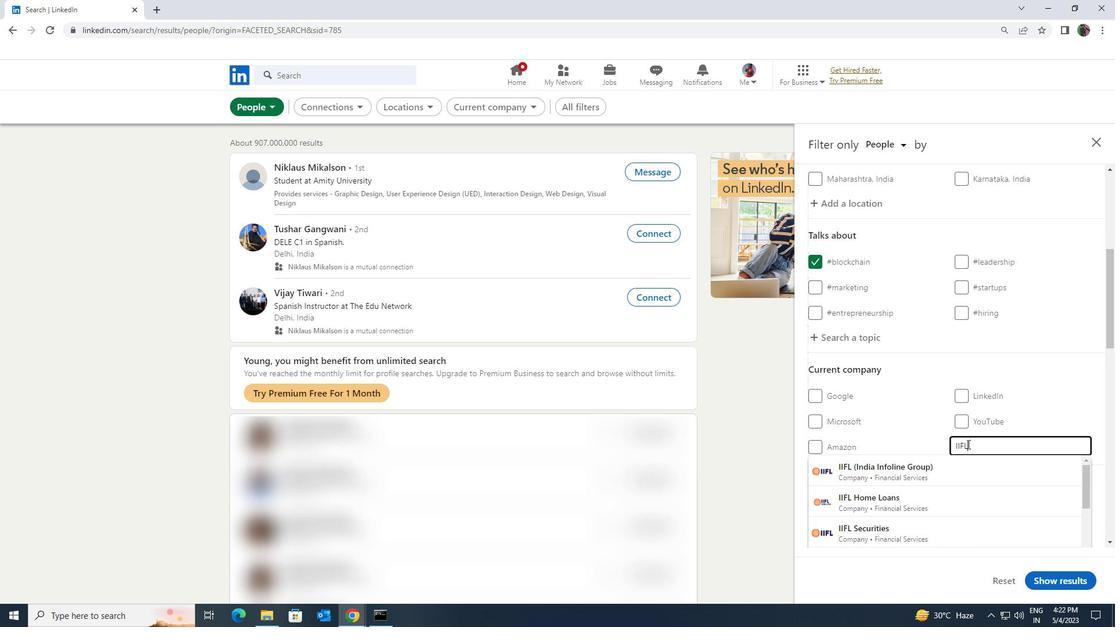
Action: Mouse moved to (964, 460)
Screenshot: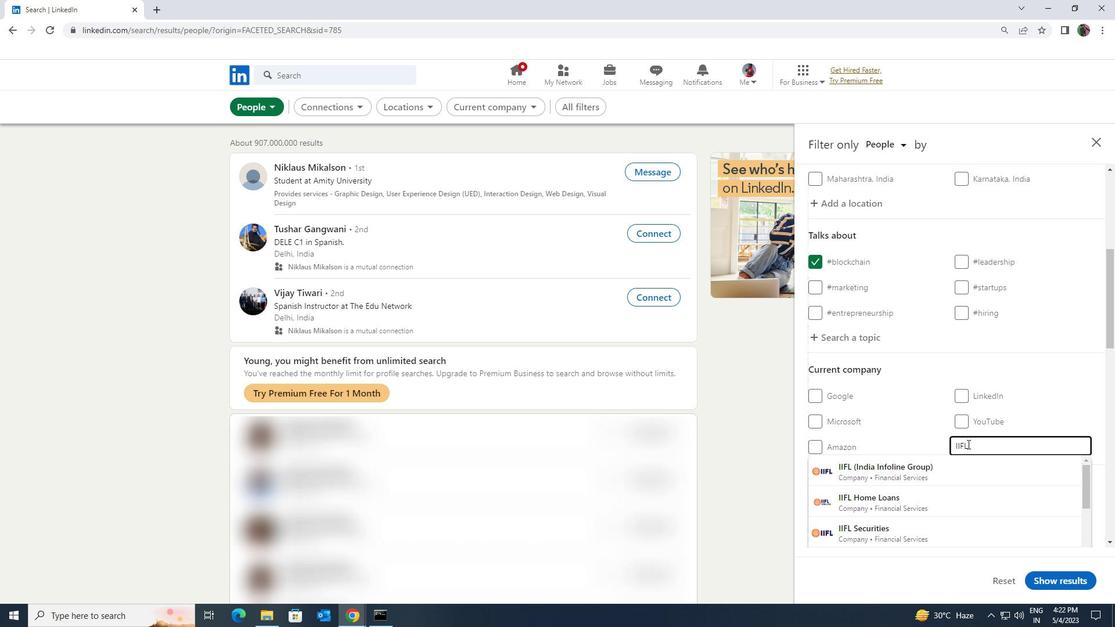 
Action: Mouse pressed left at (964, 460)
Screenshot: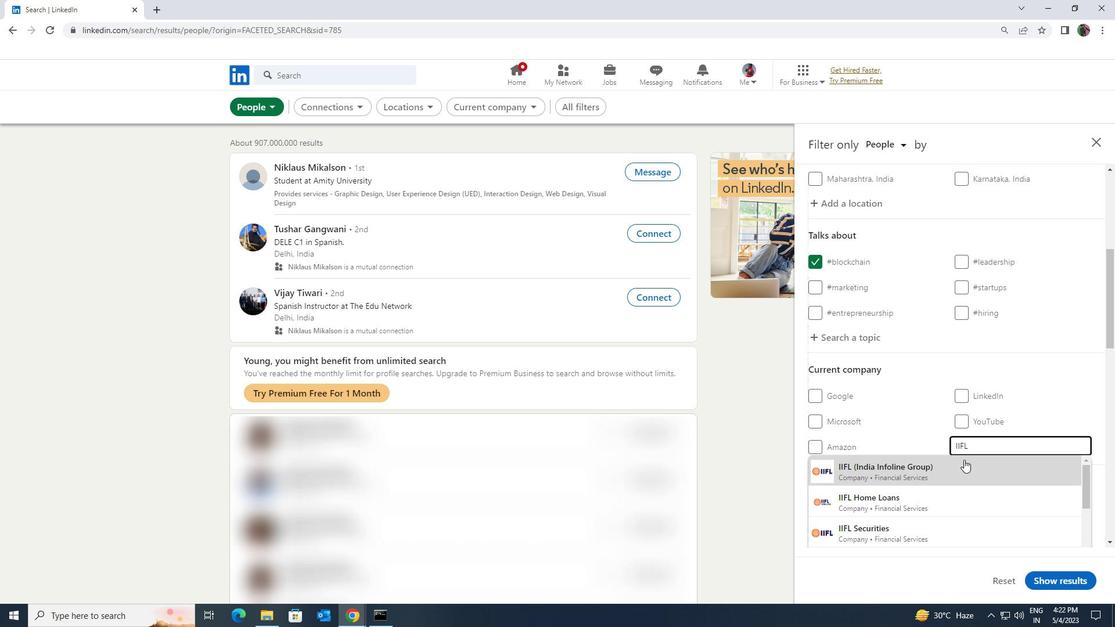 
Action: Mouse scrolled (964, 459) with delta (0, 0)
Screenshot: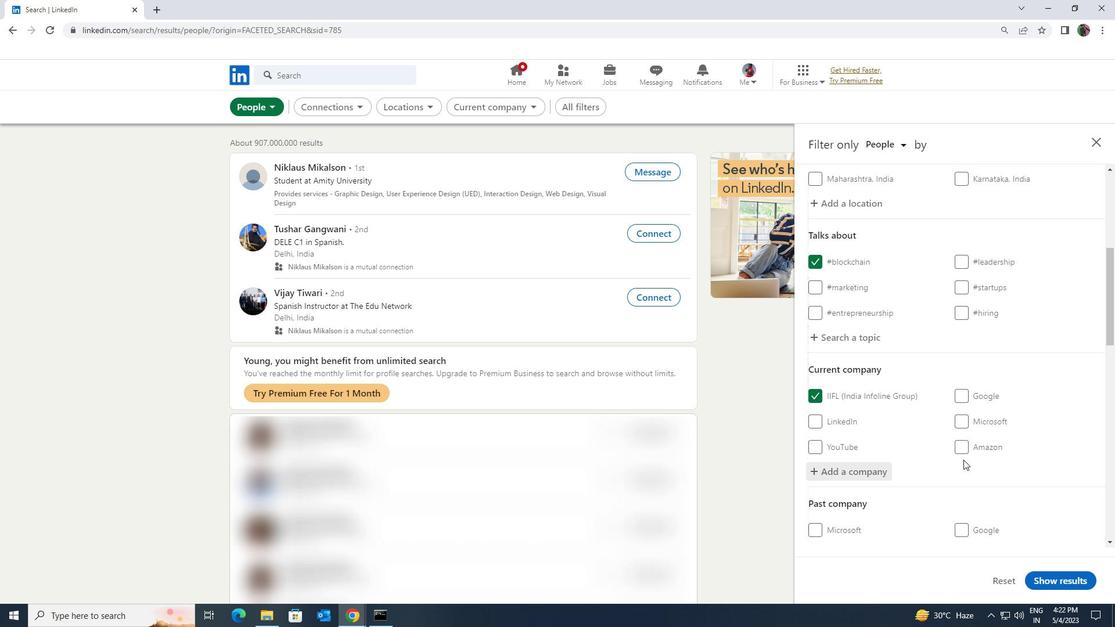 
Action: Mouse scrolled (964, 459) with delta (0, 0)
Screenshot: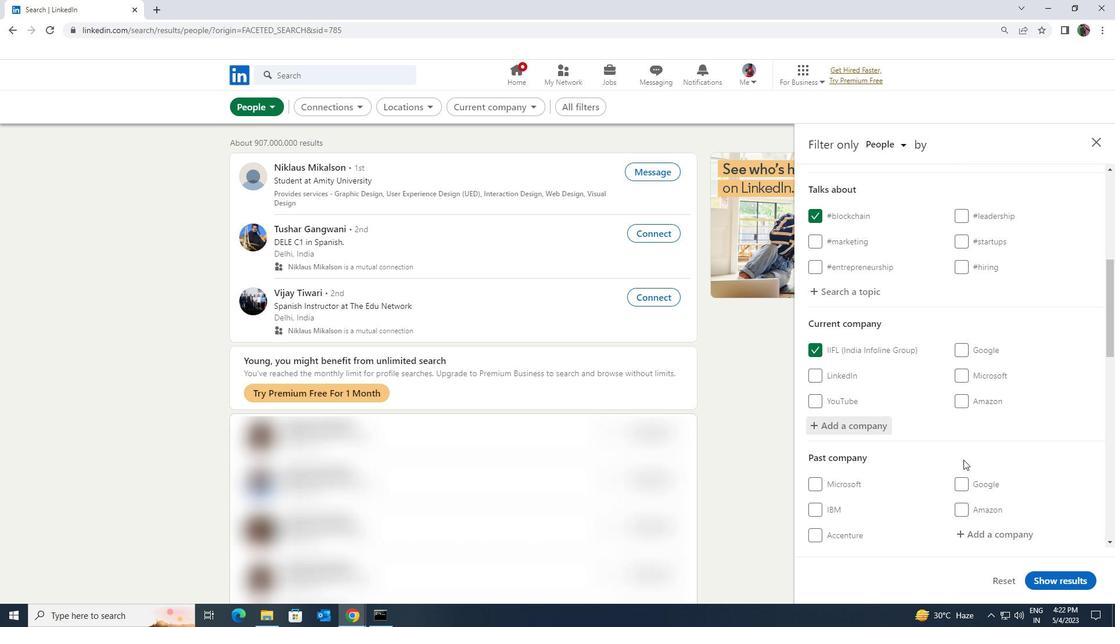 
Action: Mouse scrolled (964, 459) with delta (0, 0)
Screenshot: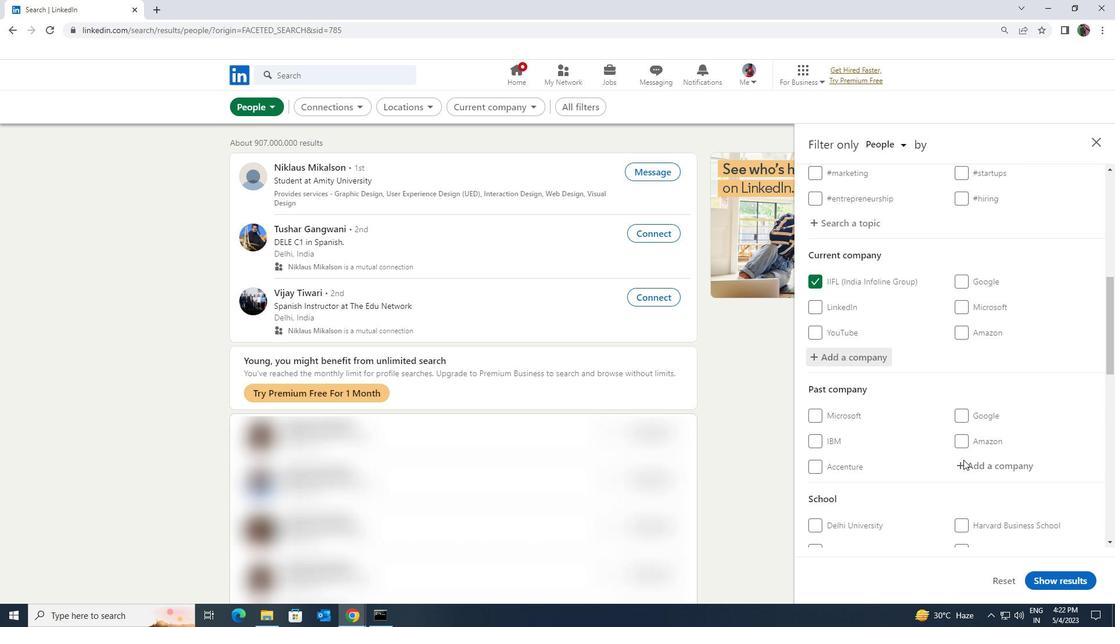 
Action: Mouse moved to (963, 462)
Screenshot: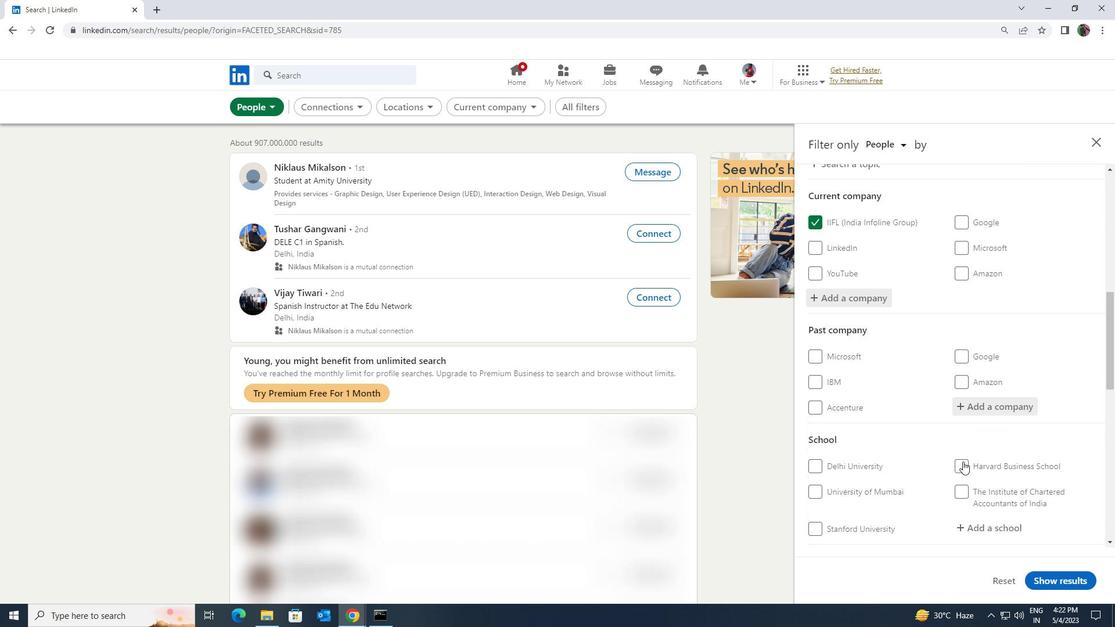 
Action: Mouse scrolled (963, 462) with delta (0, 0)
Screenshot: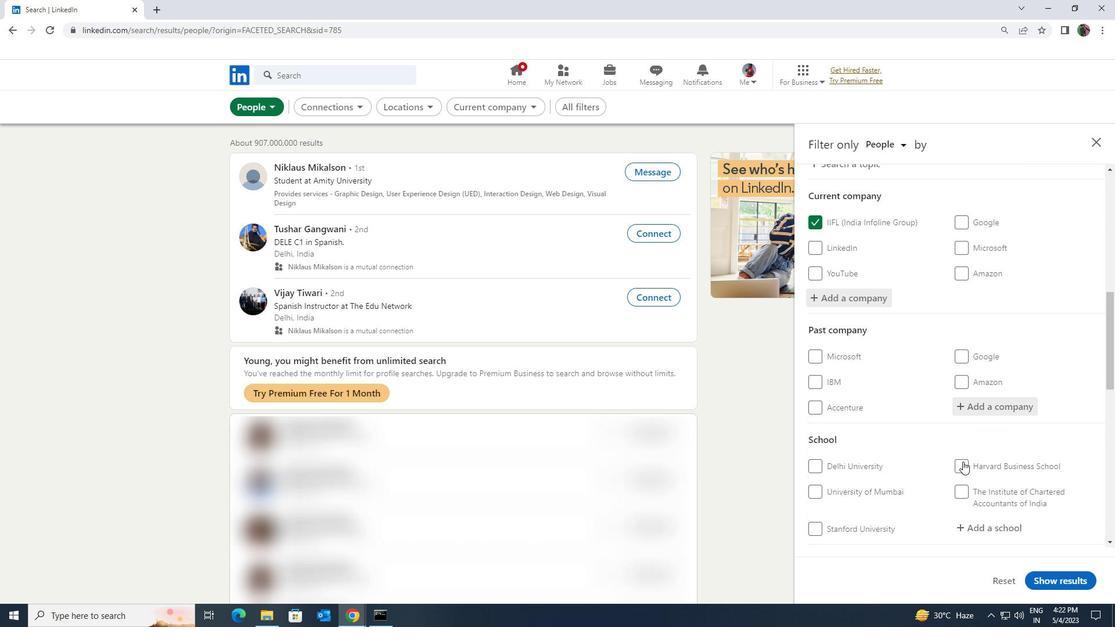 
Action: Mouse pressed left at (963, 462)
Screenshot: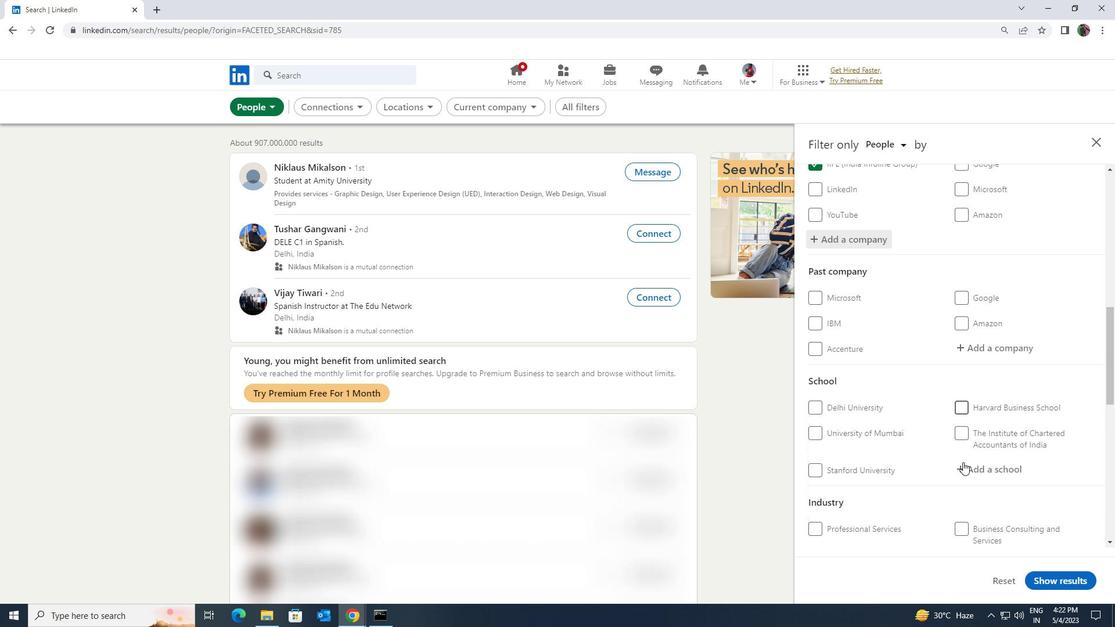 
Action: Key pressed <Key.shift><Key.shift><Key.shift><Key.shift><Key.shift><Key.shift><Key.shift><Key.shift><Key.shift><Key.shift>SANDIP<Key.space><Key.shift>INSTITUTE<Key.space>OF<Key.space>
Screenshot: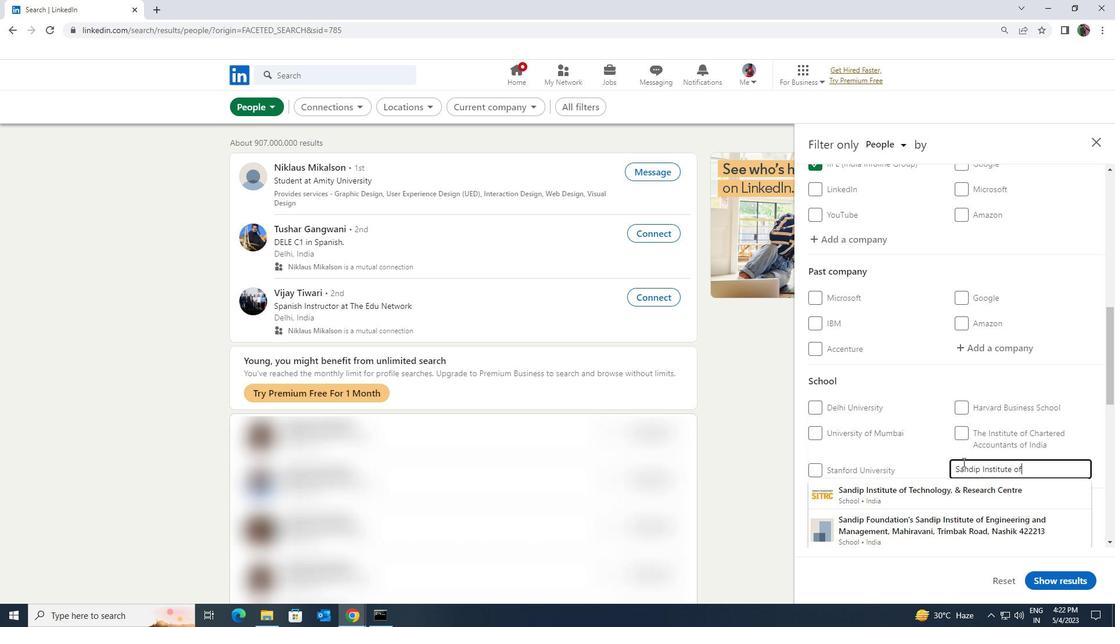 
Action: Mouse moved to (959, 484)
Screenshot: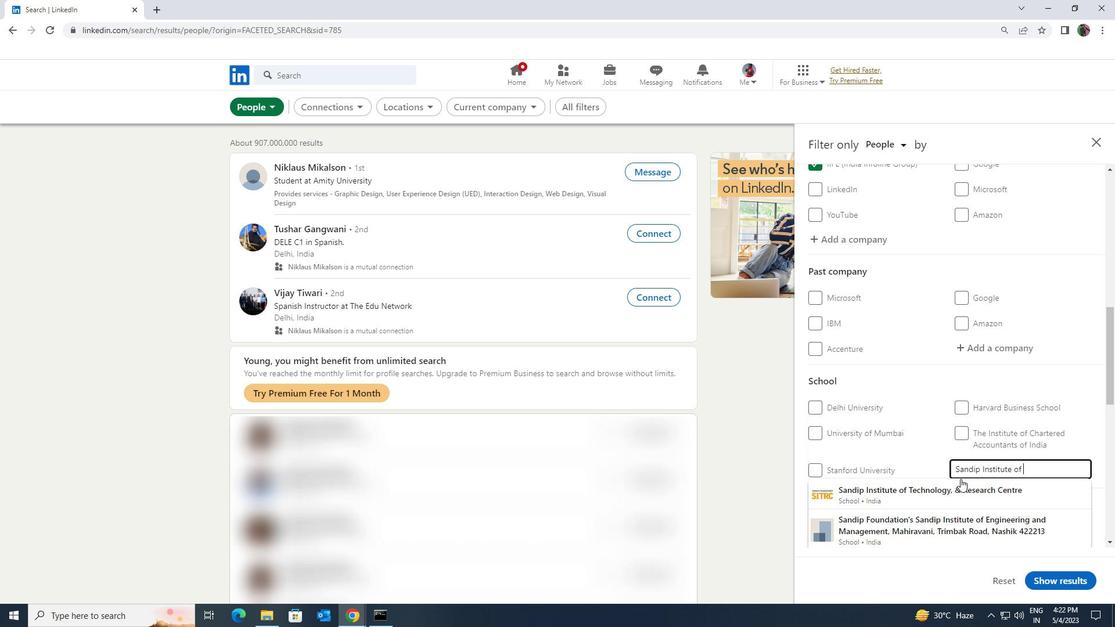 
Action: Mouse pressed left at (959, 484)
Screenshot: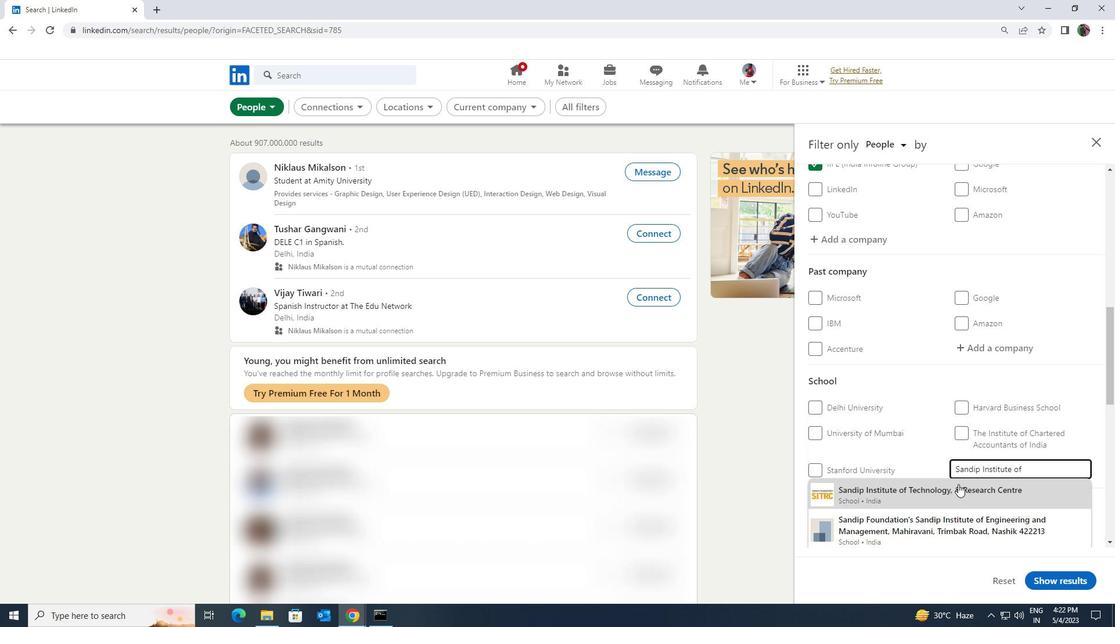 
Action: Mouse scrolled (959, 484) with delta (0, 0)
Screenshot: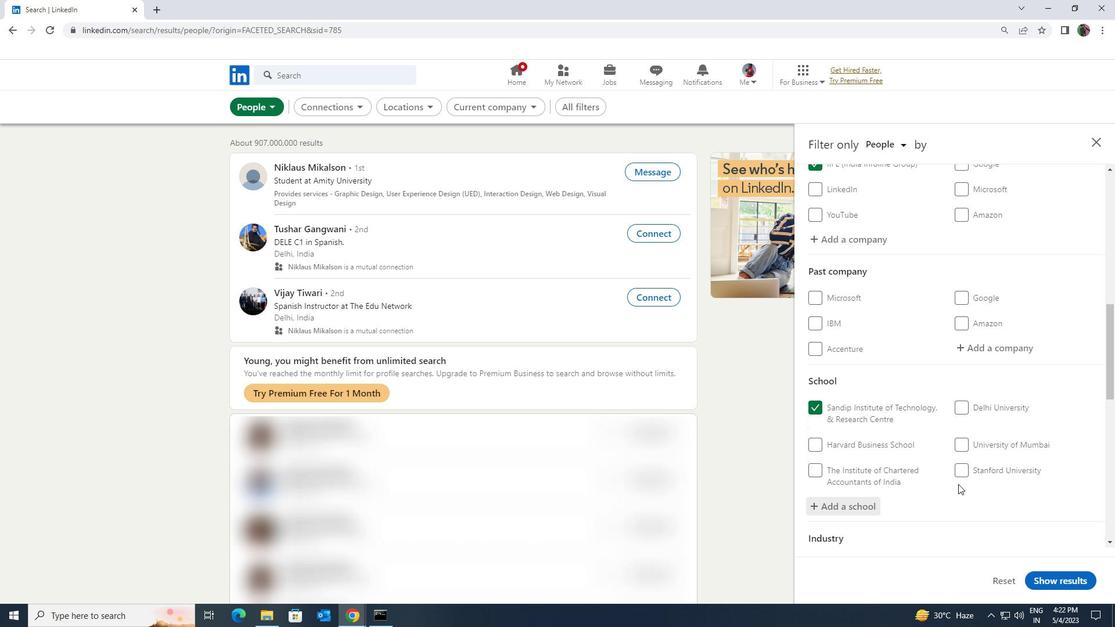 
Action: Mouse scrolled (959, 484) with delta (0, 0)
Screenshot: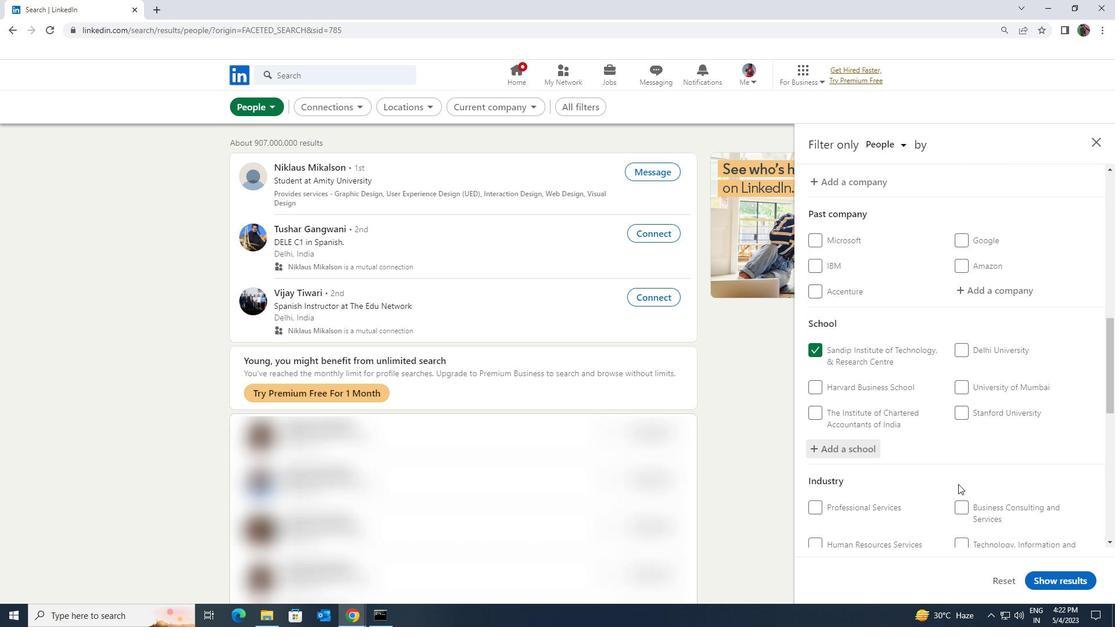 
Action: Mouse moved to (959, 485)
Screenshot: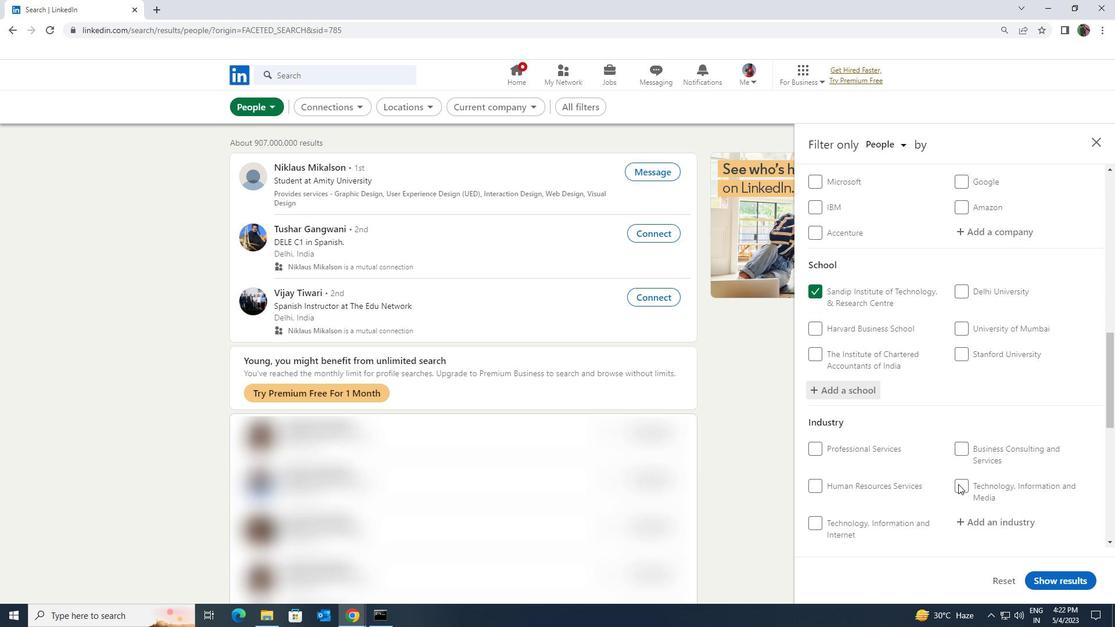 
Action: Mouse scrolled (959, 484) with delta (0, 0)
Screenshot: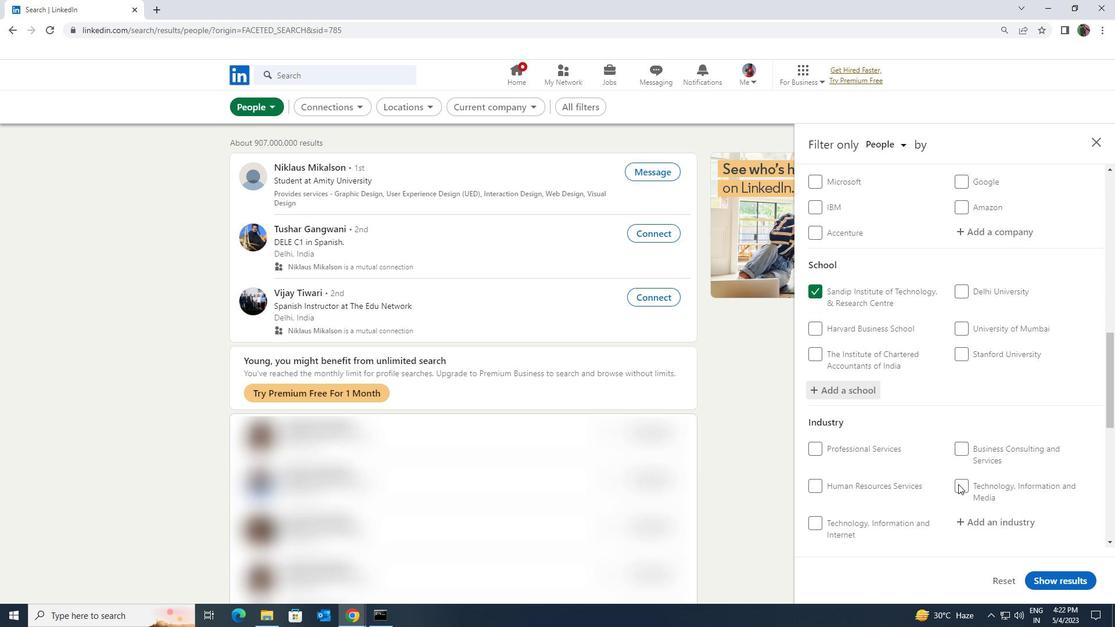 
Action: Mouse moved to (971, 471)
Screenshot: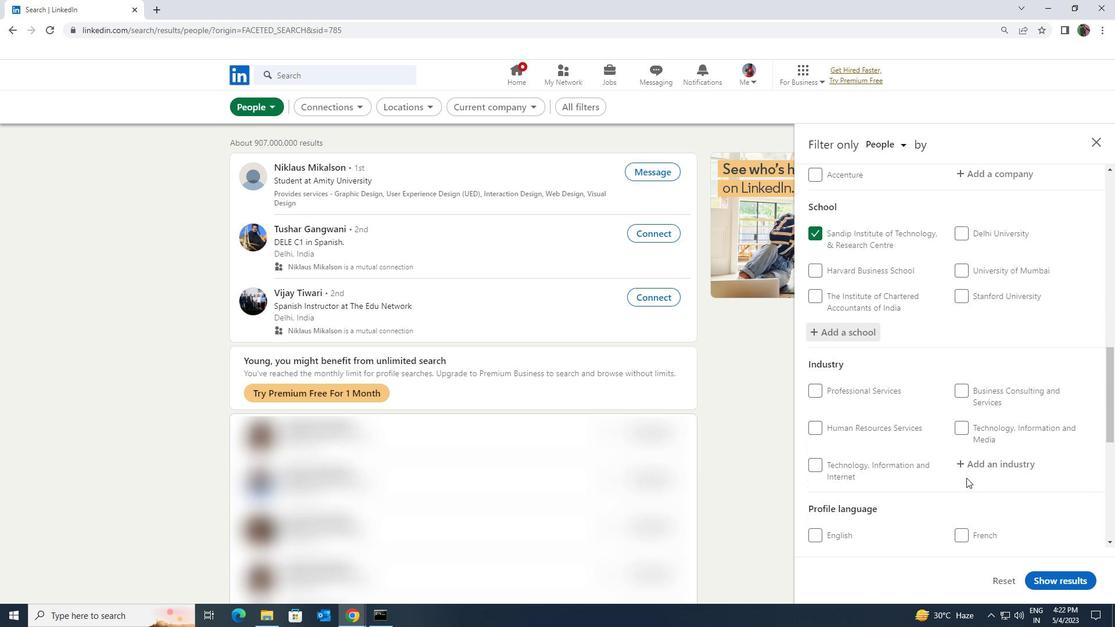 
Action: Mouse pressed left at (971, 471)
Screenshot: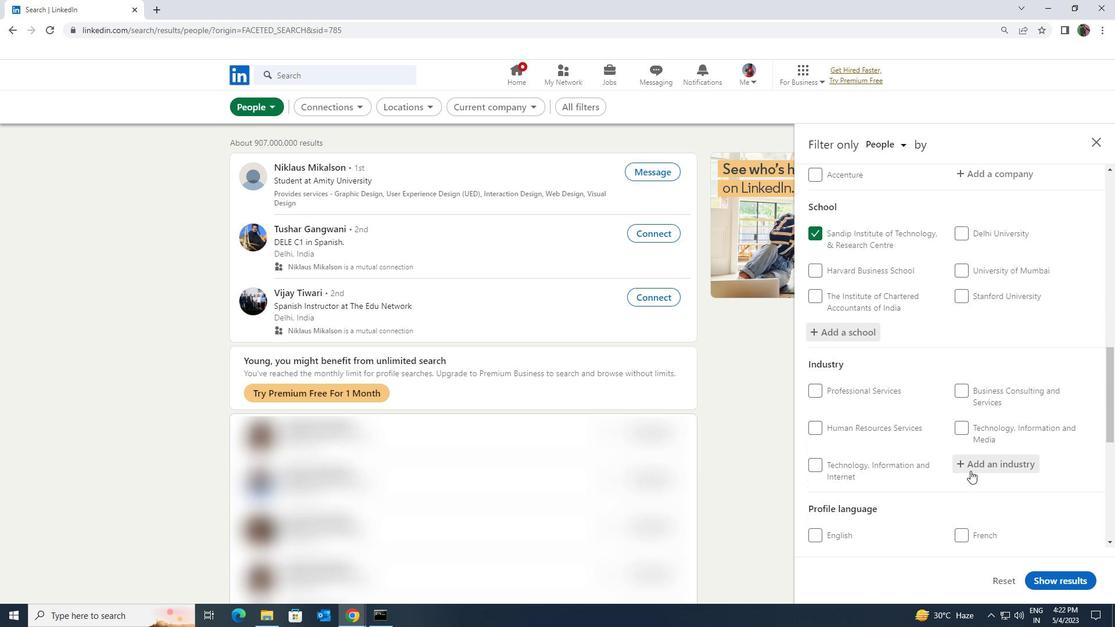 
Action: Key pressed <Key.shift><Key.shift><Key.shift><Key.shift><Key.shift><Key.shift>TECHNOLOGY<Key.space><Key.shift>INFI<Key.backspace>ORMATION
Screenshot: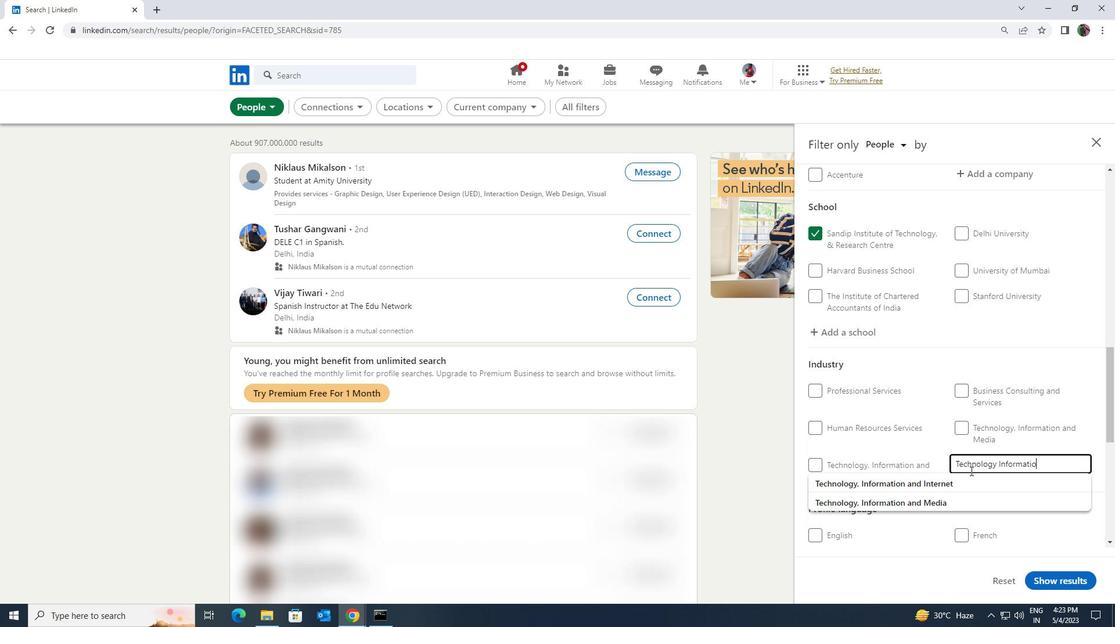 
Action: Mouse moved to (965, 494)
Screenshot: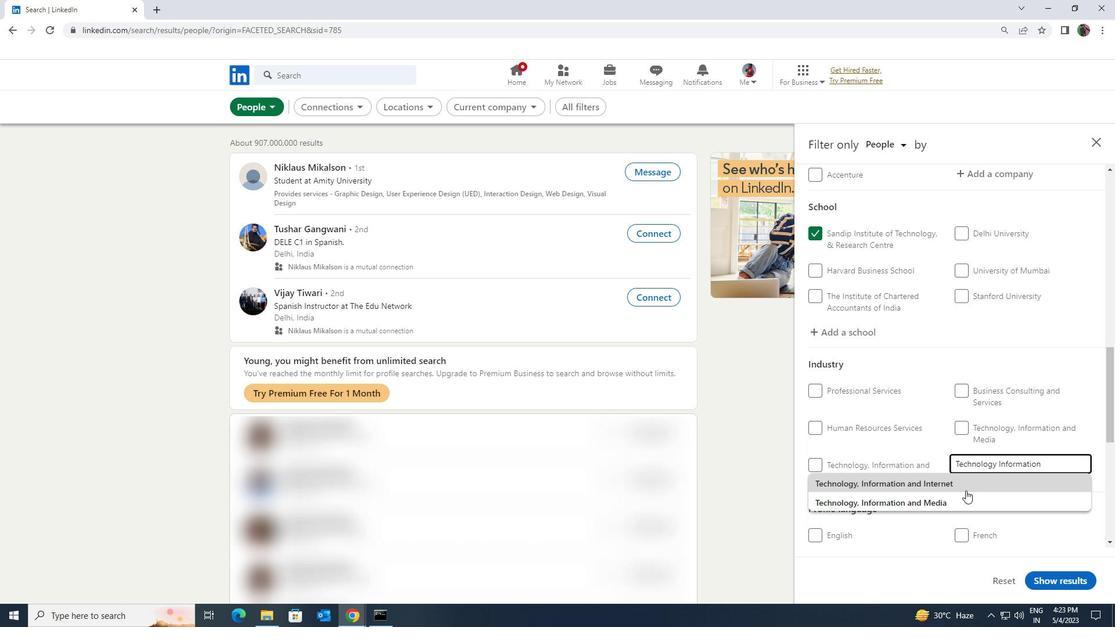 
Action: Mouse pressed left at (965, 494)
Screenshot: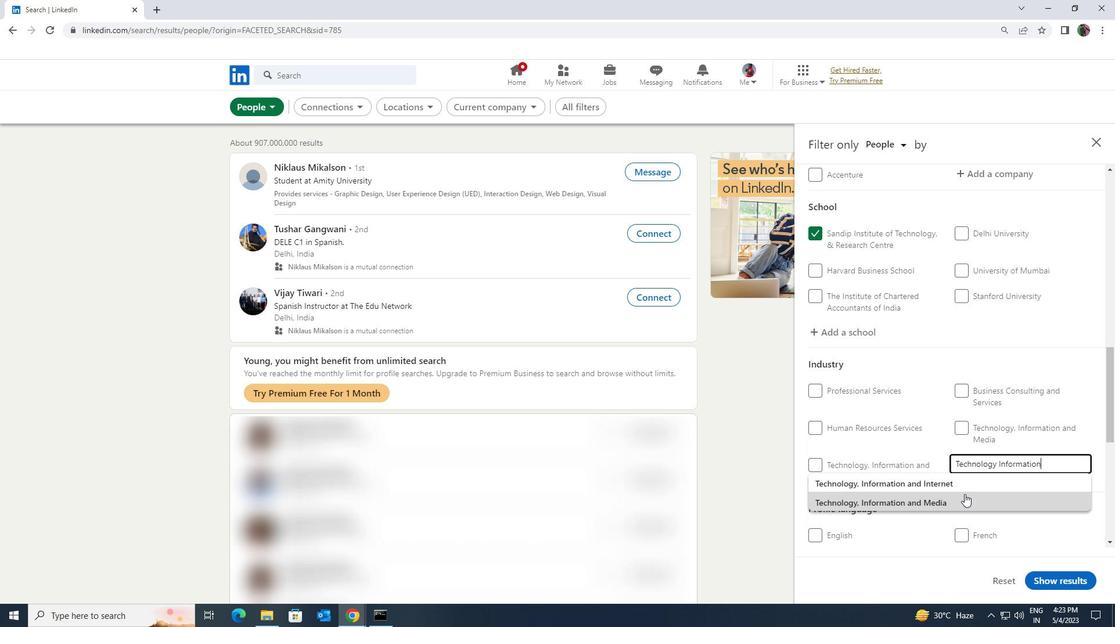 
Action: Mouse moved to (964, 495)
Screenshot: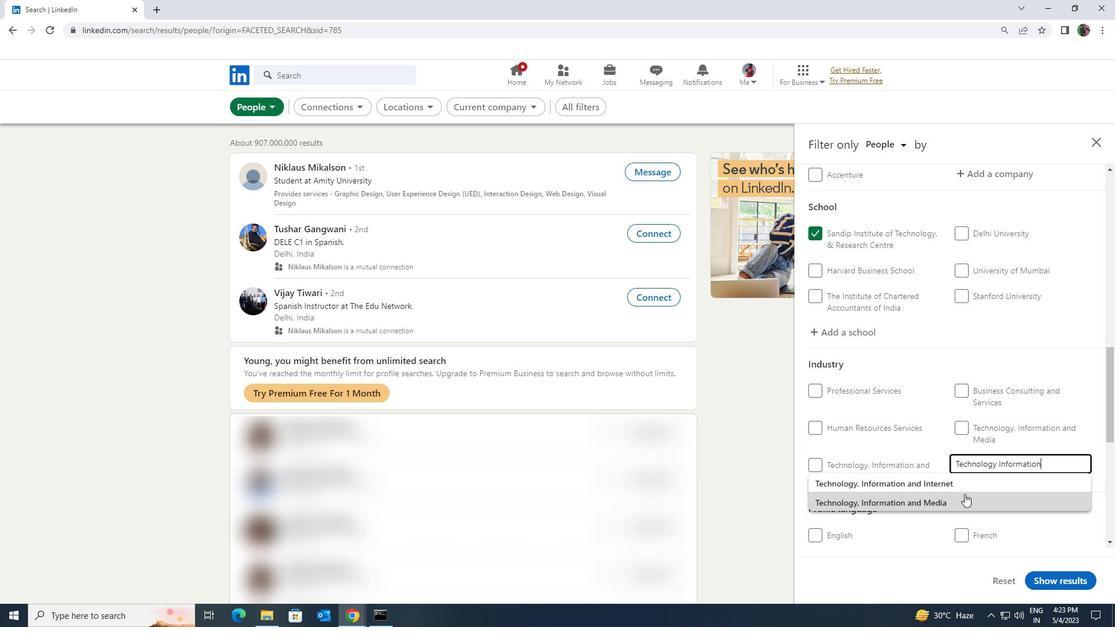 
Action: Mouse scrolled (964, 495) with delta (0, 0)
Screenshot: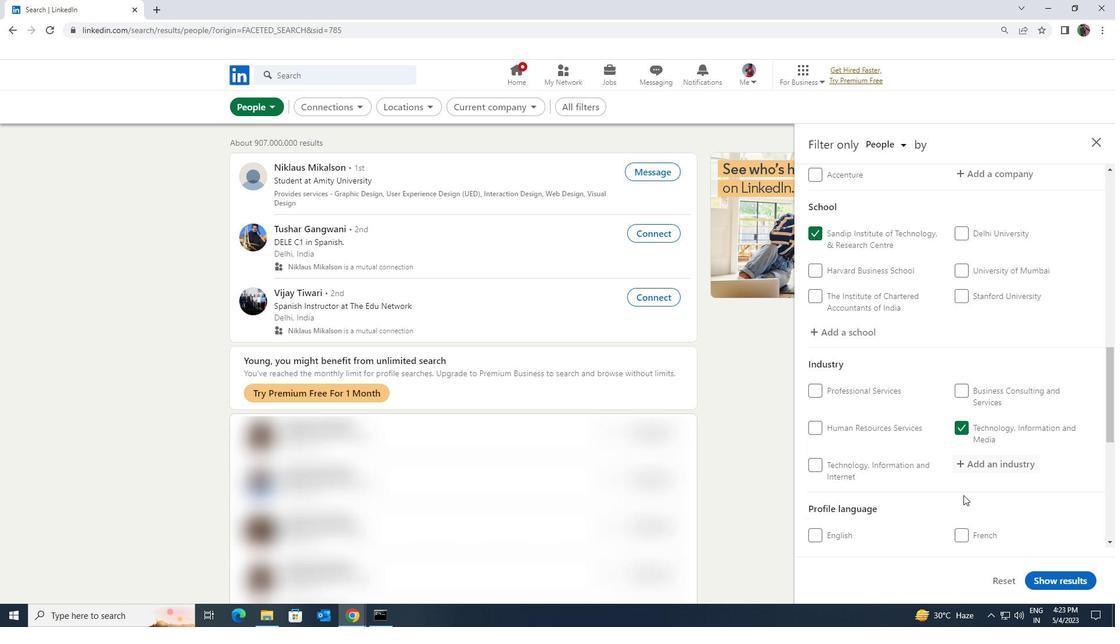 
Action: Mouse moved to (963, 496)
Screenshot: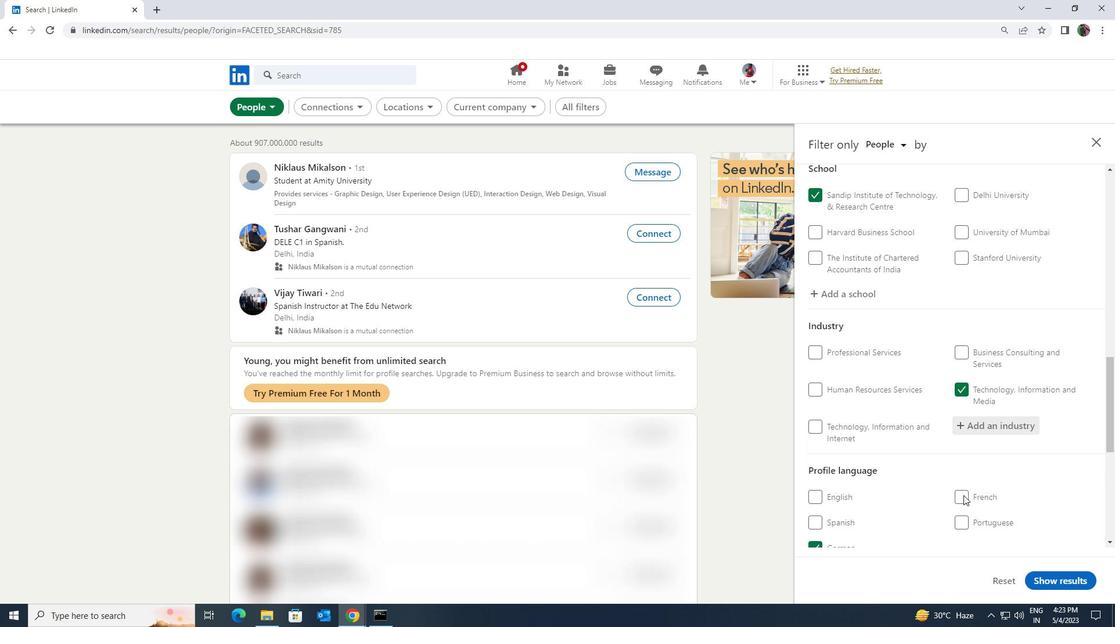 
Action: Mouse scrolled (963, 496) with delta (0, 0)
Screenshot: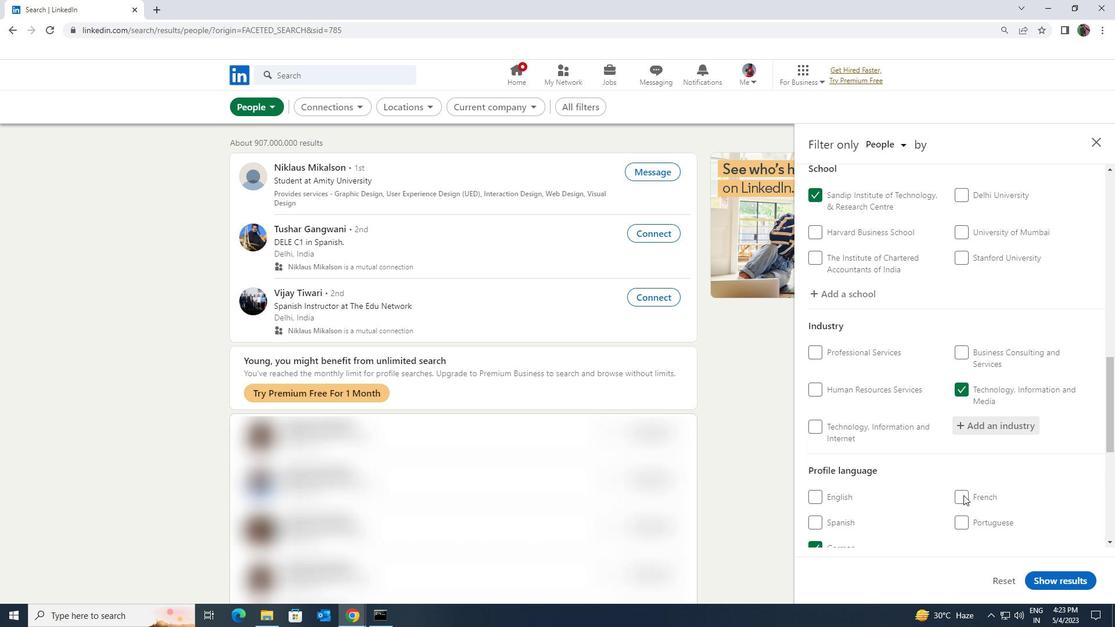 
Action: Mouse moved to (961, 497)
Screenshot: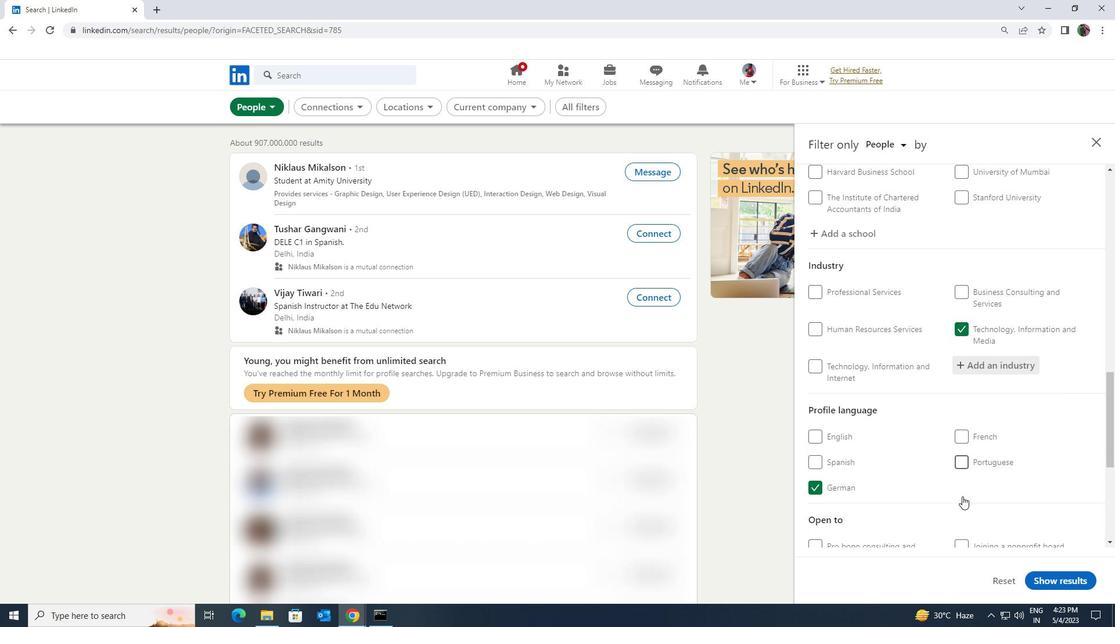 
Action: Mouse scrolled (961, 496) with delta (0, 0)
Screenshot: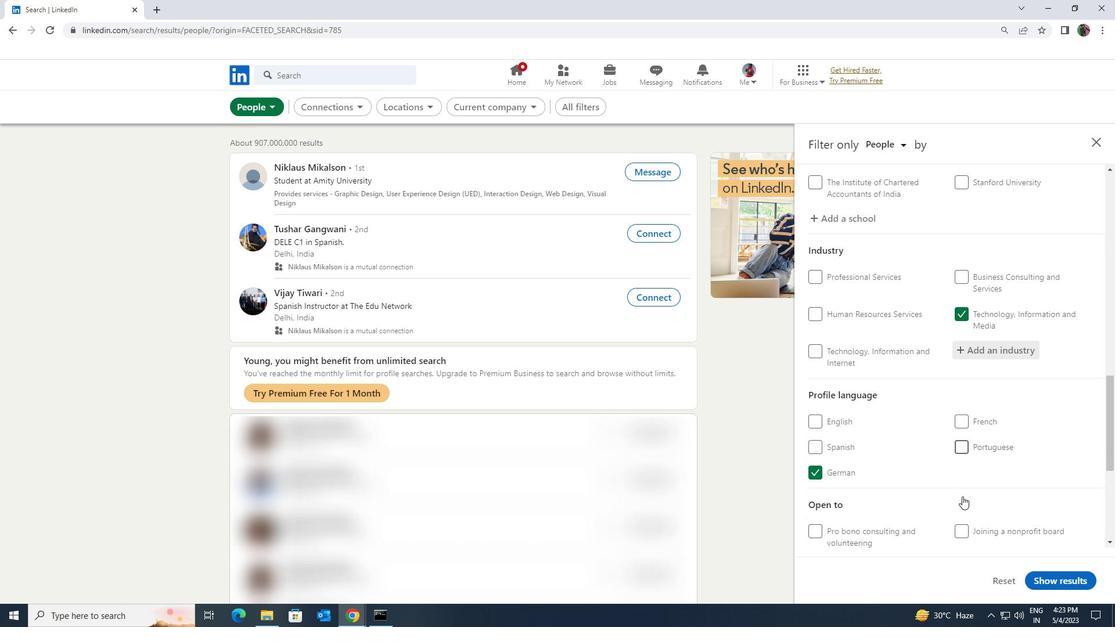 
Action: Mouse moved to (960, 498)
Screenshot: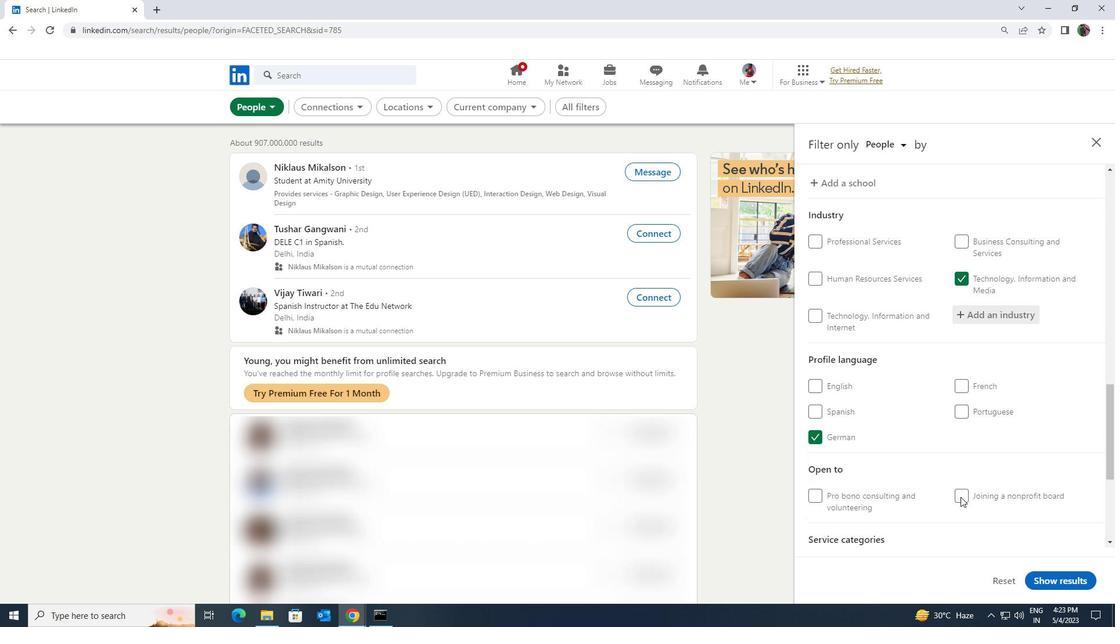 
Action: Mouse scrolled (960, 498) with delta (0, 0)
Screenshot: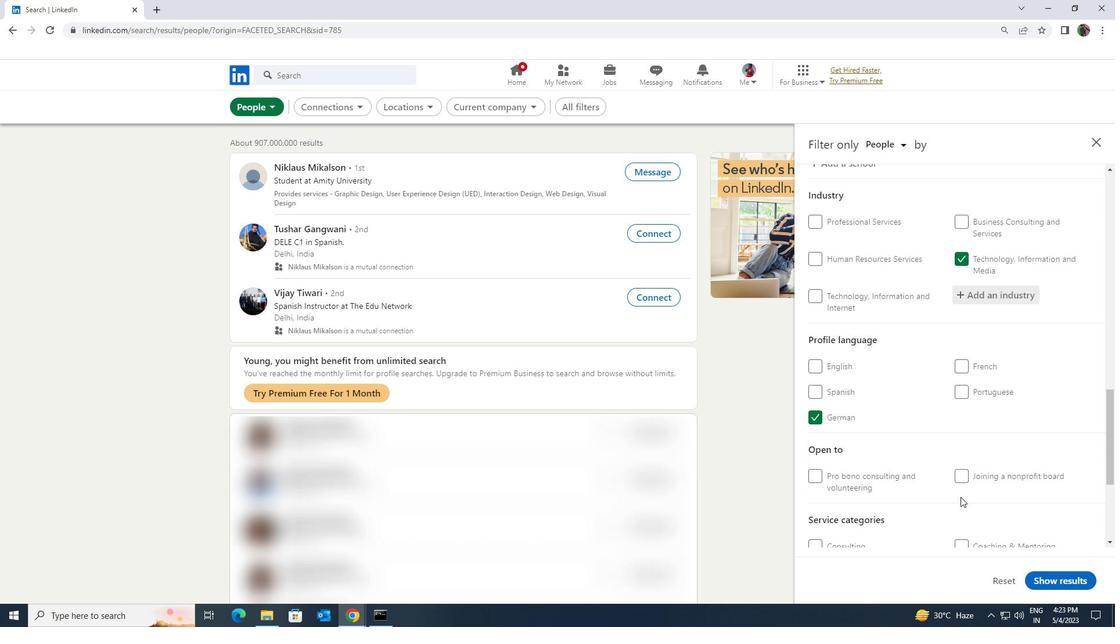 
Action: Mouse scrolled (960, 498) with delta (0, 0)
Screenshot: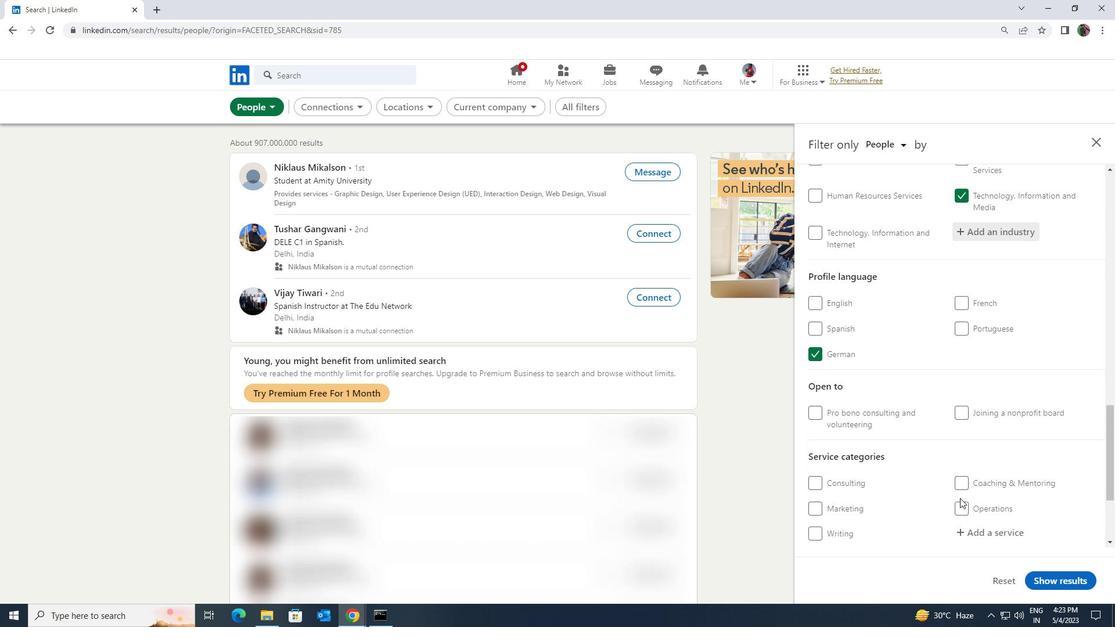 
Action: Mouse moved to (974, 480)
Screenshot: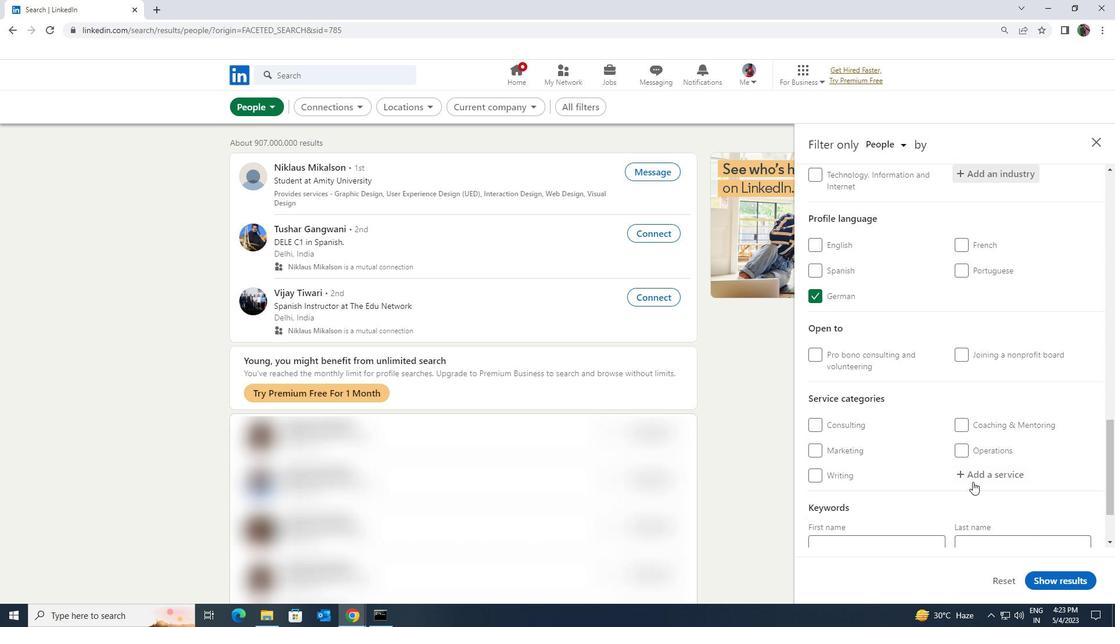 
Action: Mouse pressed left at (974, 480)
Screenshot: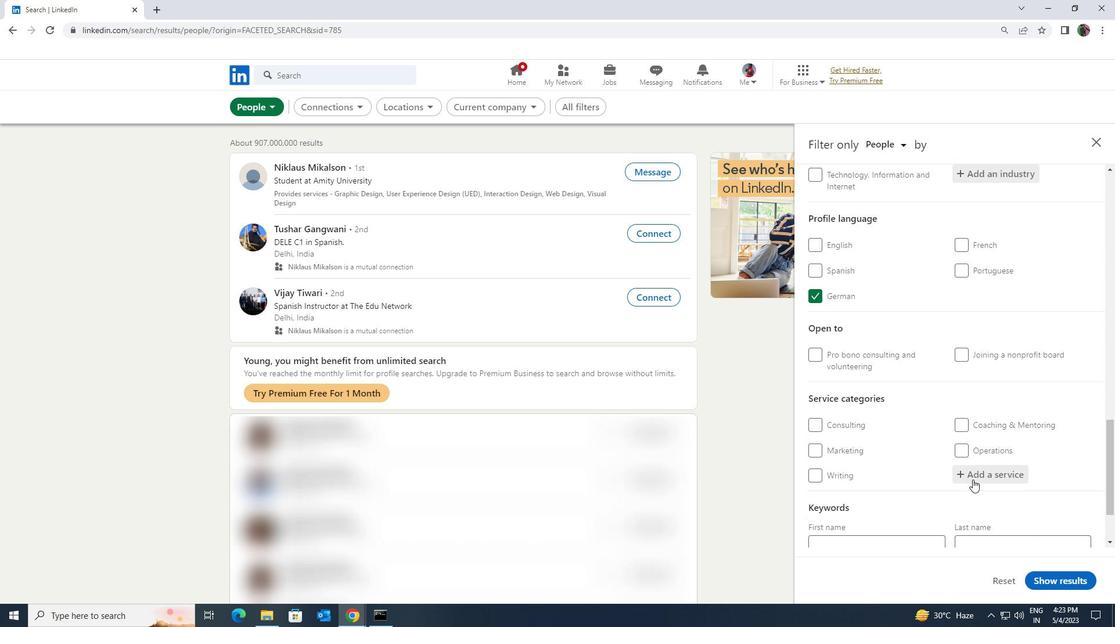 
Action: Key pressed <Key.shift><Key.shift><Key.shift><Key.shift><Key.shift><Key.shift><Key.shift><Key.shift><Key.shift><Key.shift><Key.shift><Key.shift><Key.shift><Key.shift><Key.shift>ADMINISTRATIVE
Screenshot: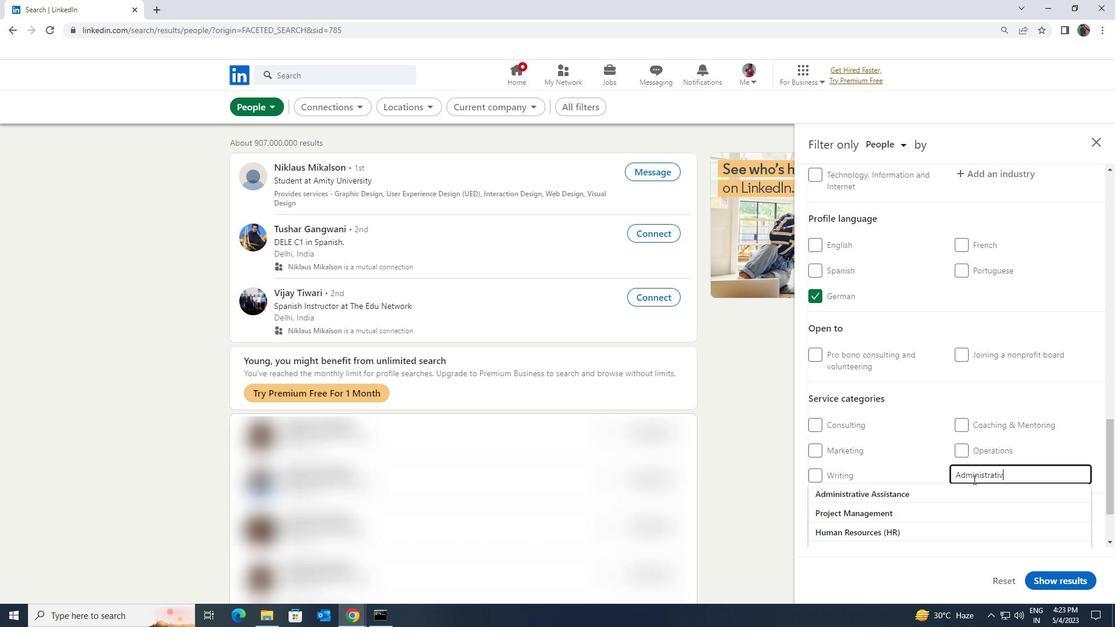 
Action: Mouse scrolled (974, 479) with delta (0, 0)
Screenshot: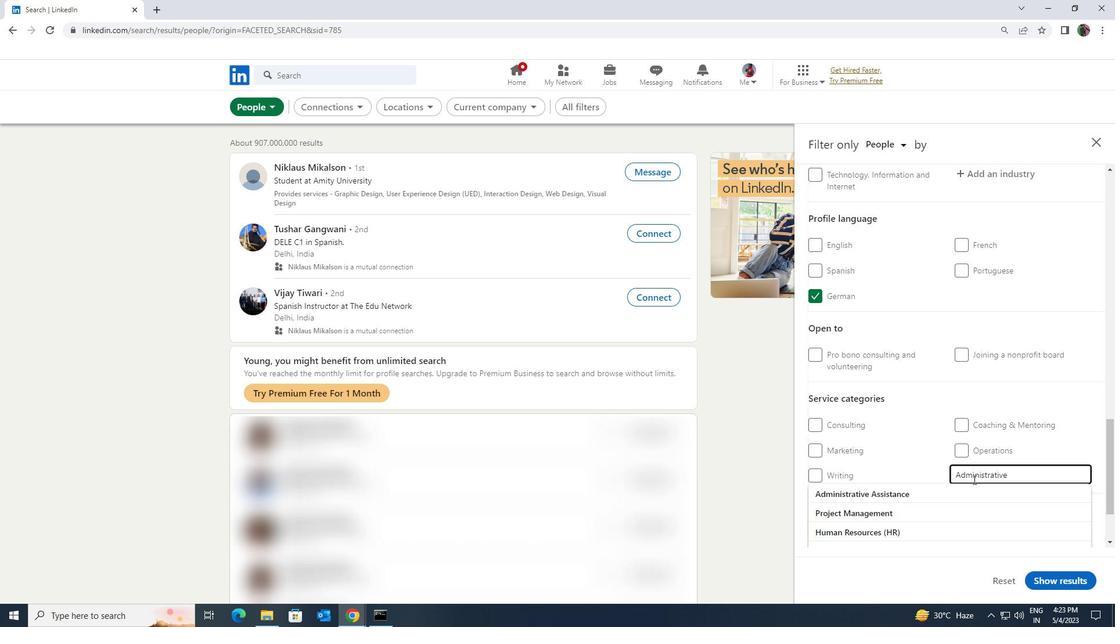 
Action: Key pressed <Key.enter>
Screenshot: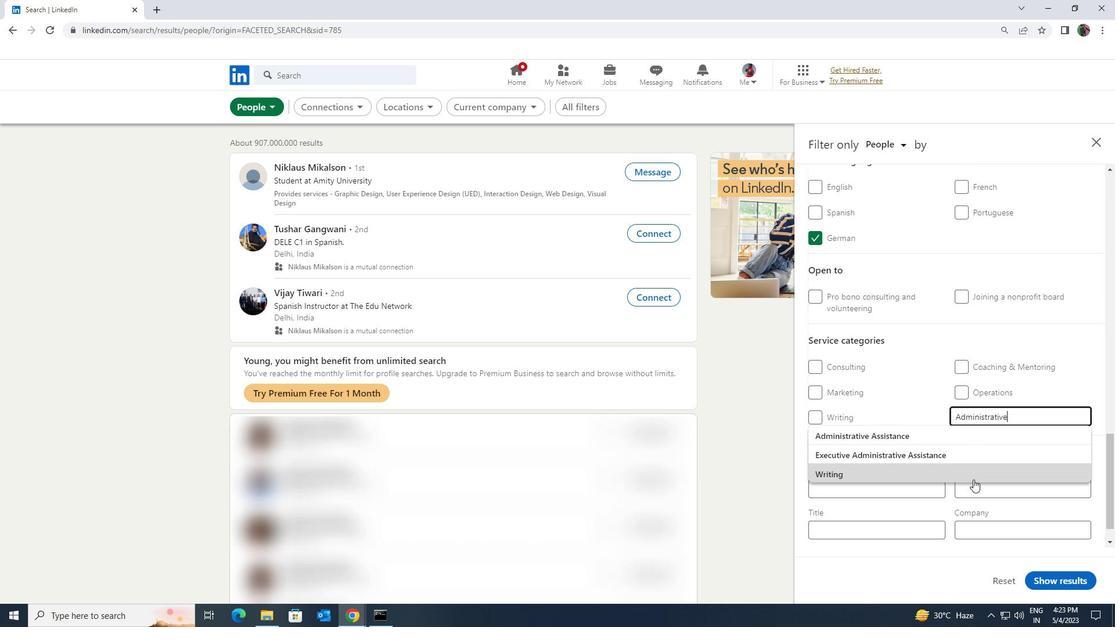 
Action: Mouse scrolled (974, 479) with delta (0, 0)
Screenshot: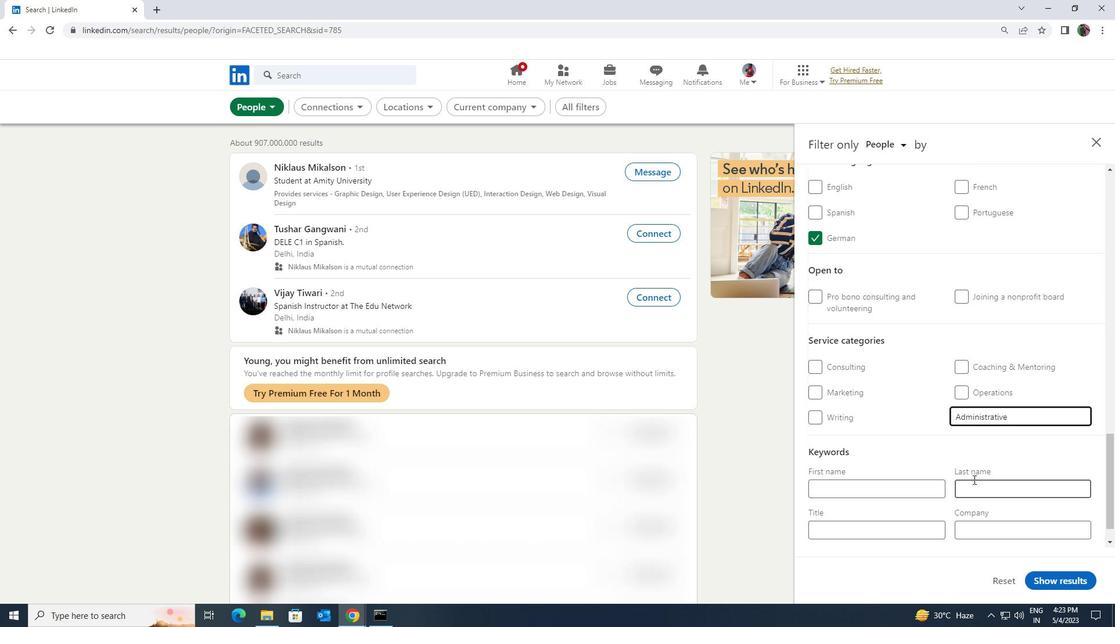 
Action: Mouse moved to (909, 497)
Screenshot: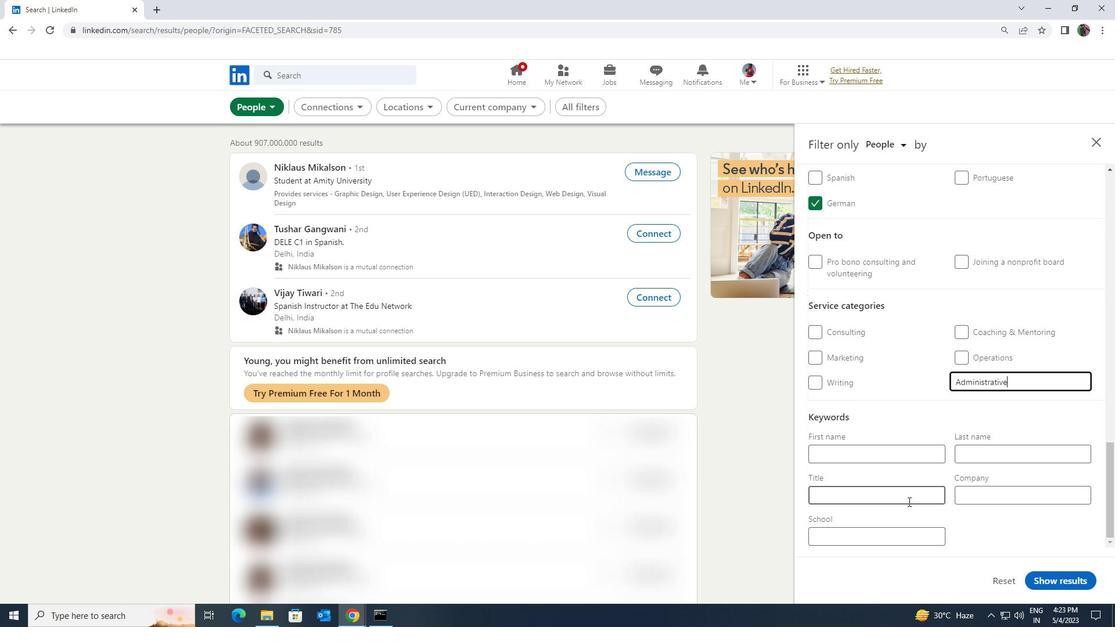 
Action: Mouse pressed left at (909, 497)
Screenshot: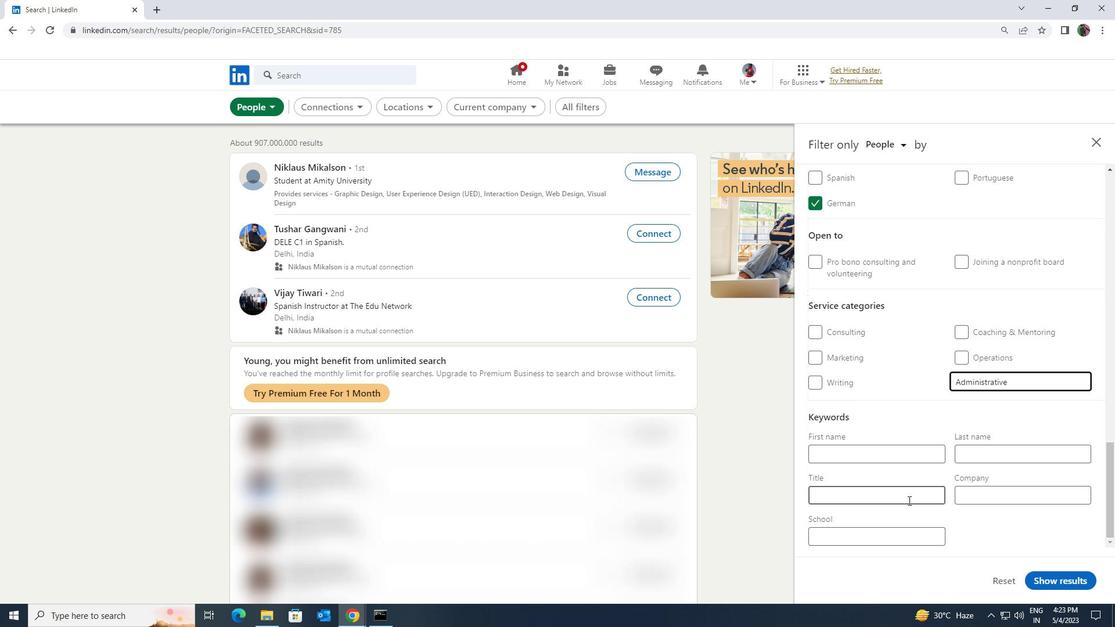 
Action: Key pressed <Key.shift>MEDIA<Key.space><Key.shift>RELATIONS<Key.space><Key.shift>COORDINATOR
Screenshot: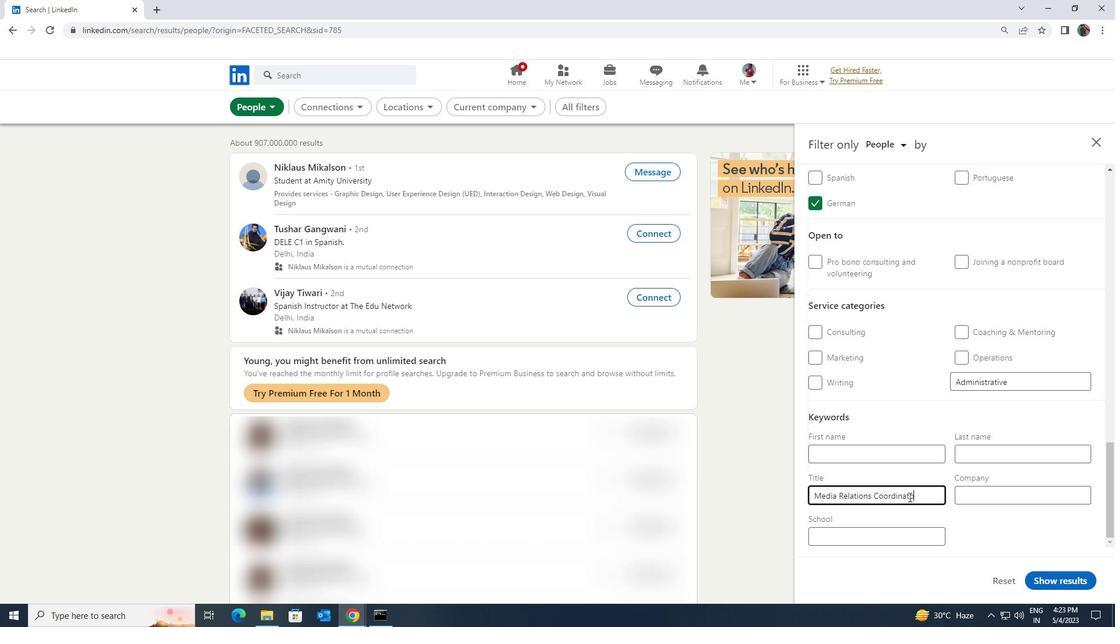 
Action: Mouse moved to (1043, 576)
Screenshot: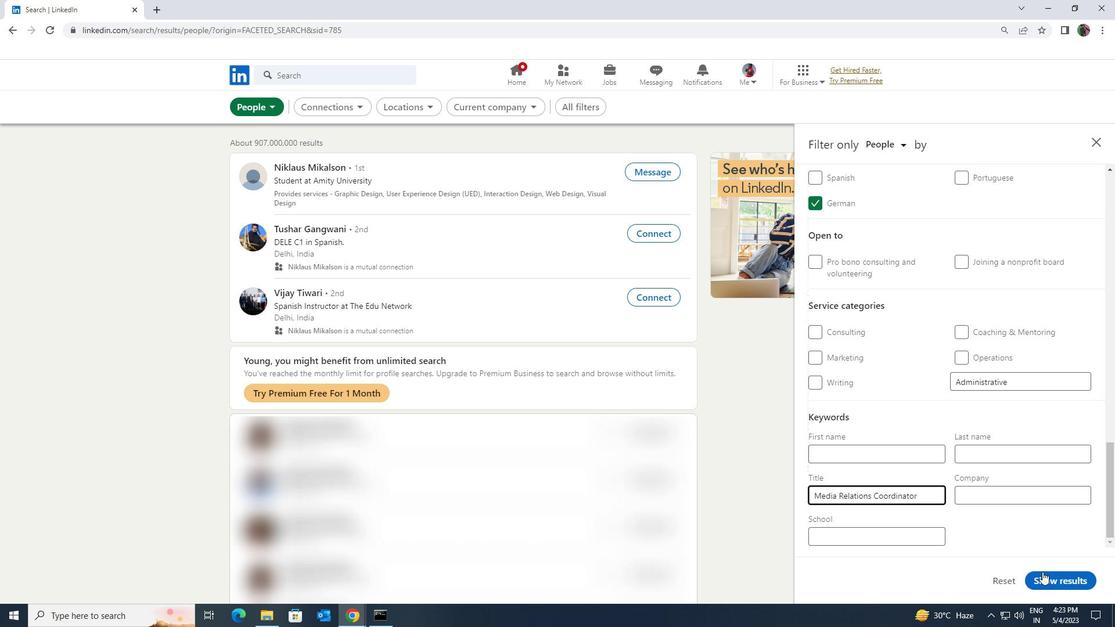 
Action: Mouse pressed left at (1043, 576)
Screenshot: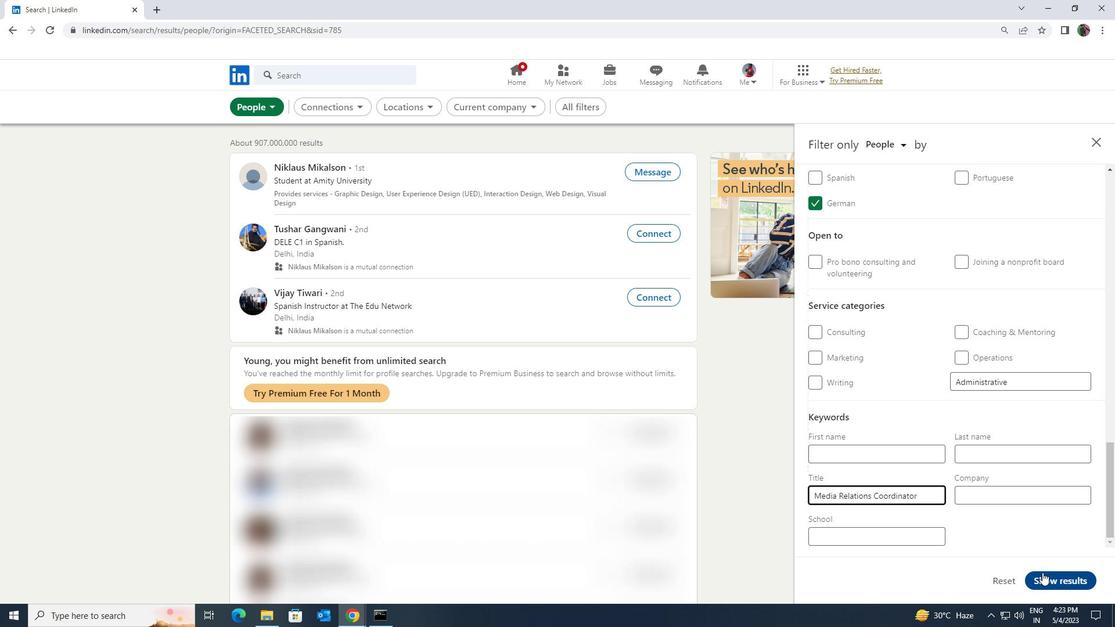 
